 Task: Look for space in Daigo, Japan from 12th June, 2023 to 15th June, 2023 for 2 adults in price range Rs.10000 to Rs.15000. Place can be entire place with 1  bedroom having 1 bed and 1 bathroom. Property type can be house, flat, guest house, hotel. Booking option can be shelf check-in. Required host language is English.
Action: Mouse moved to (459, 70)
Screenshot: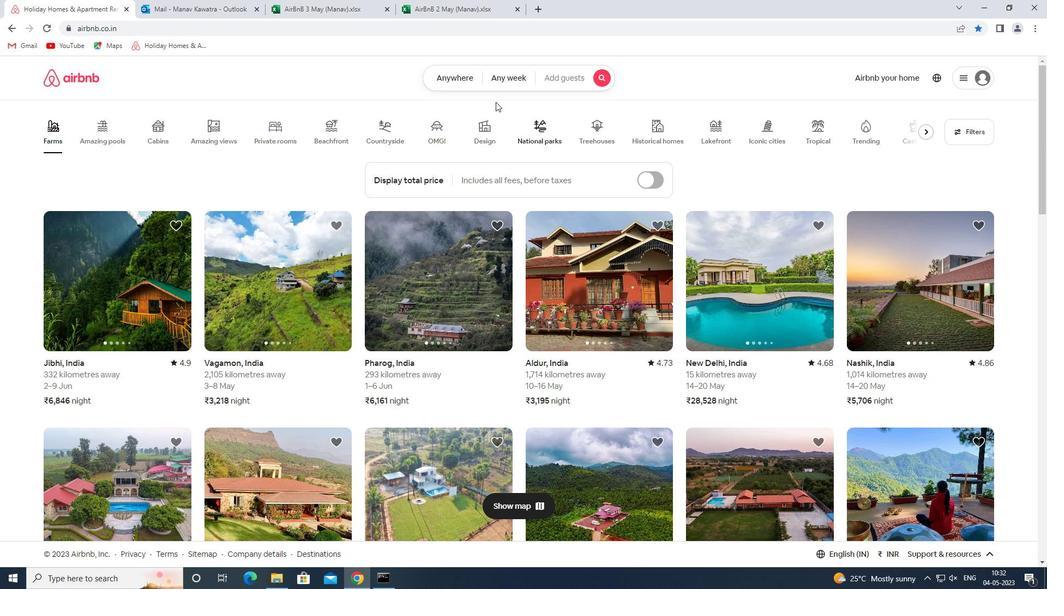 
Action: Mouse pressed left at (459, 70)
Screenshot: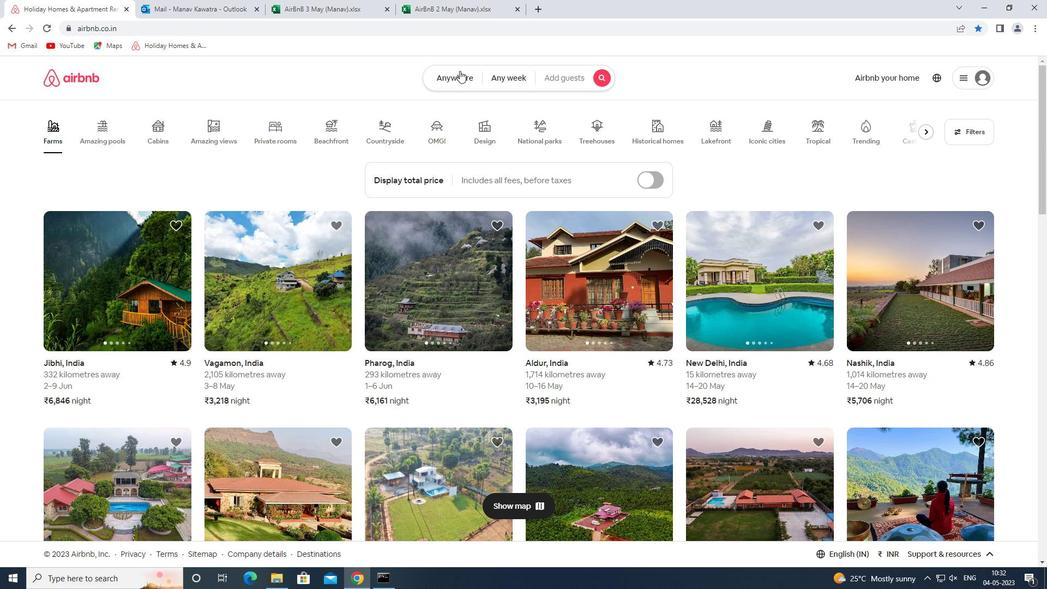 
Action: Mouse moved to (388, 119)
Screenshot: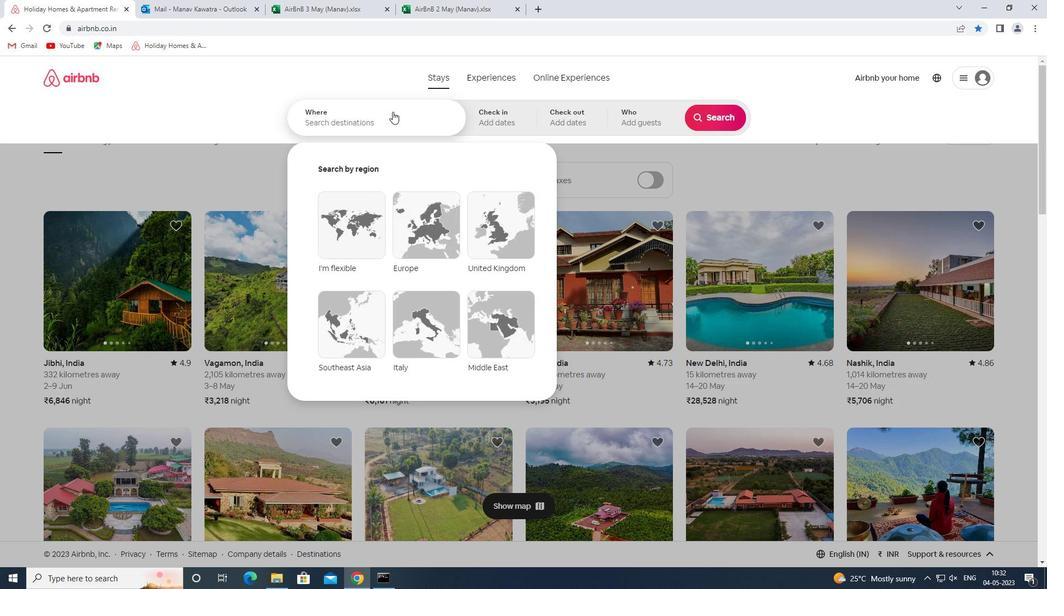 
Action: Mouse pressed left at (388, 119)
Screenshot: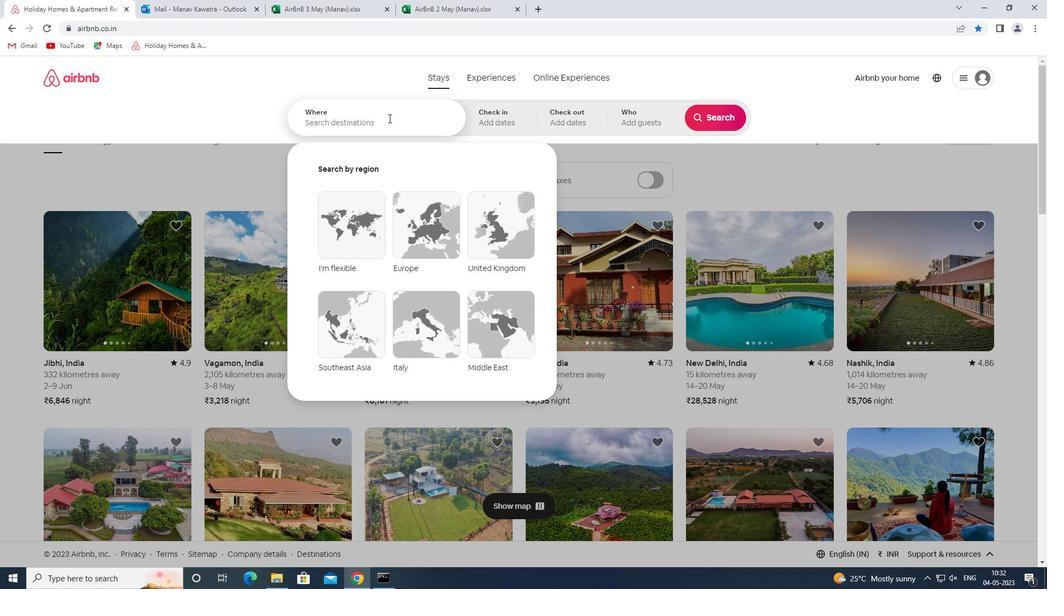 
Action: Mouse moved to (394, 119)
Screenshot: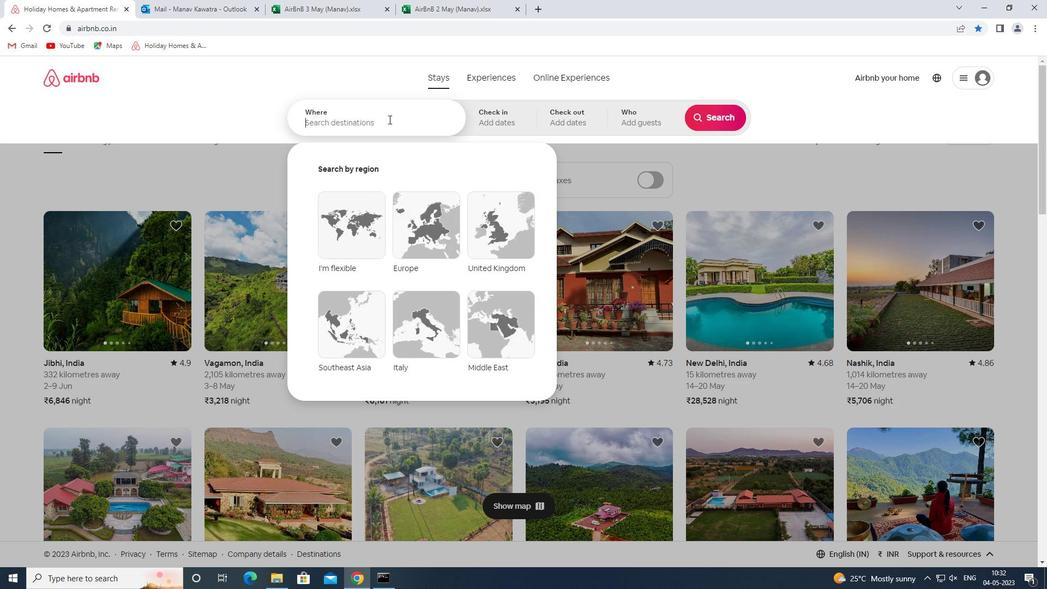 
Action: Key pressed daigo<Key.space>japan<Key.space><Key.enter>
Screenshot: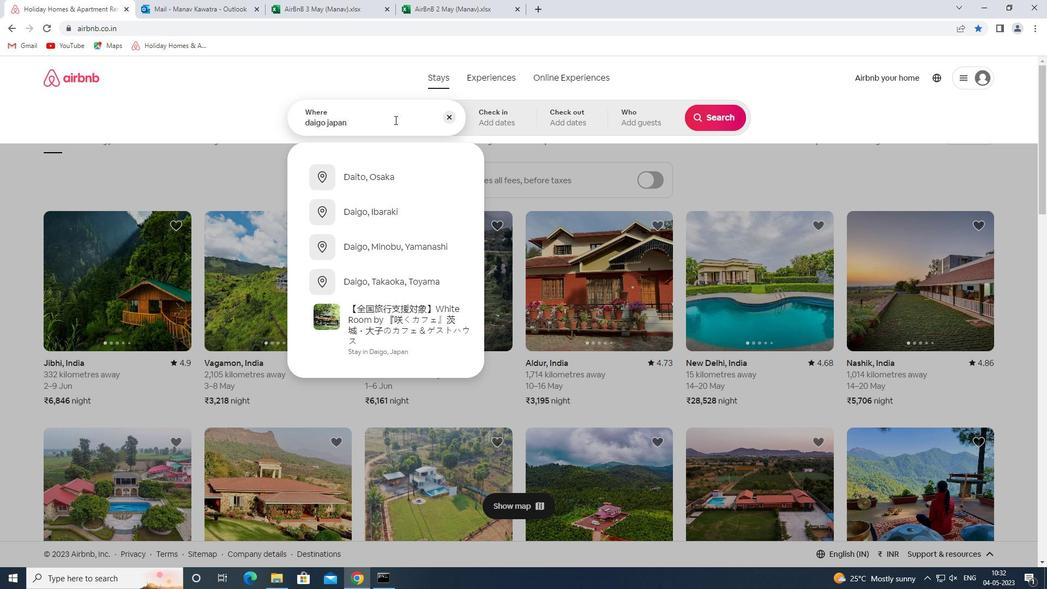
Action: Mouse moved to (579, 299)
Screenshot: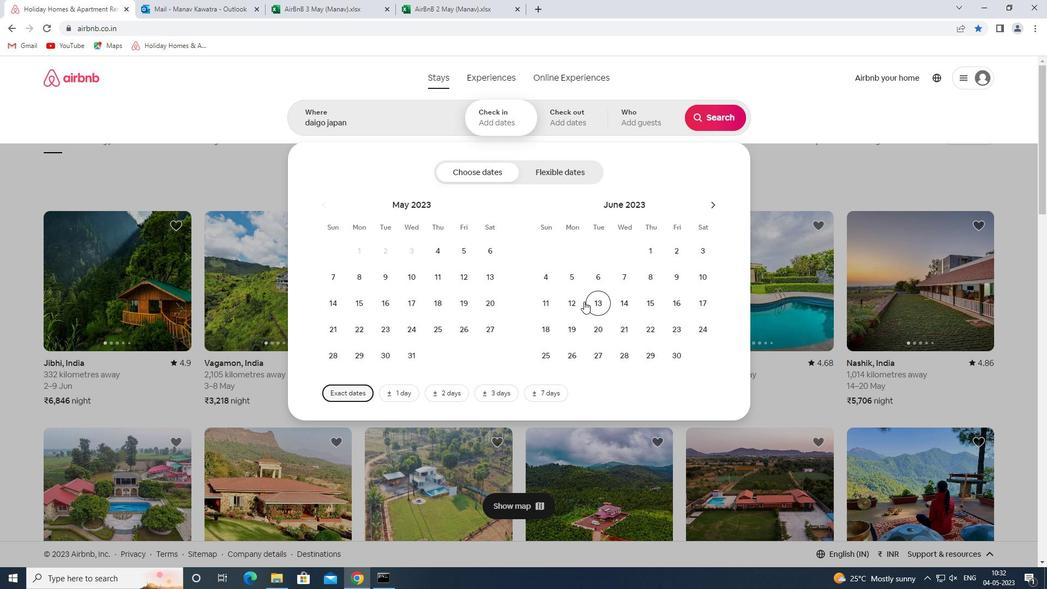 
Action: Mouse pressed left at (579, 299)
Screenshot: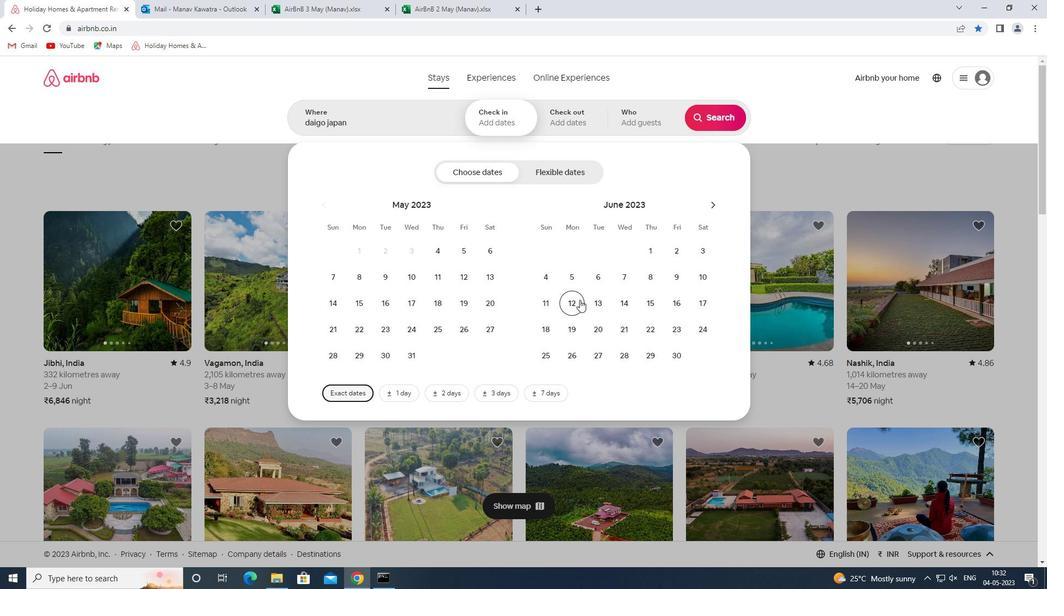 
Action: Mouse moved to (650, 303)
Screenshot: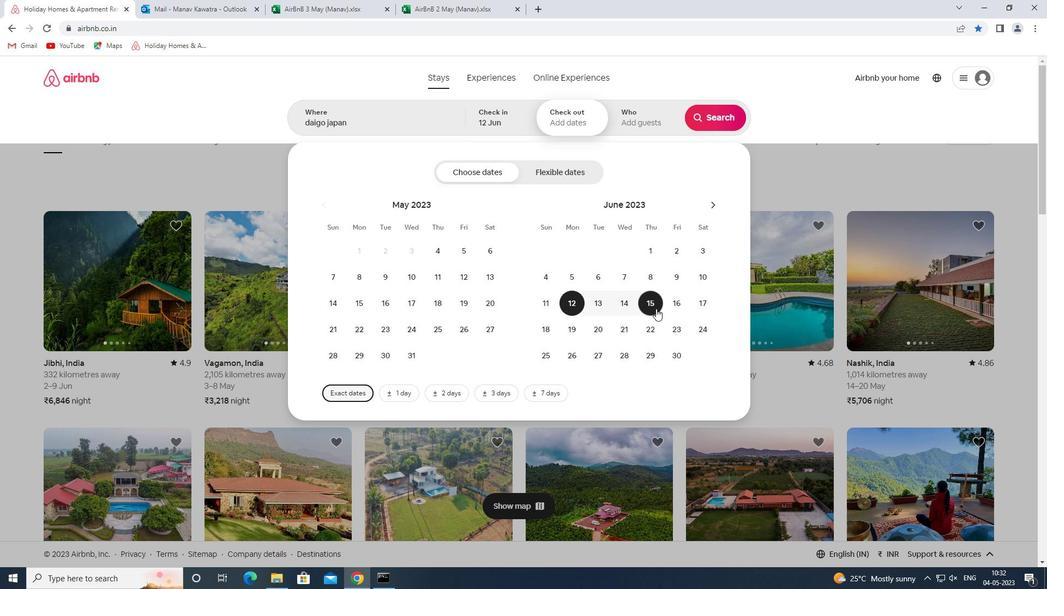 
Action: Mouse pressed left at (650, 303)
Screenshot: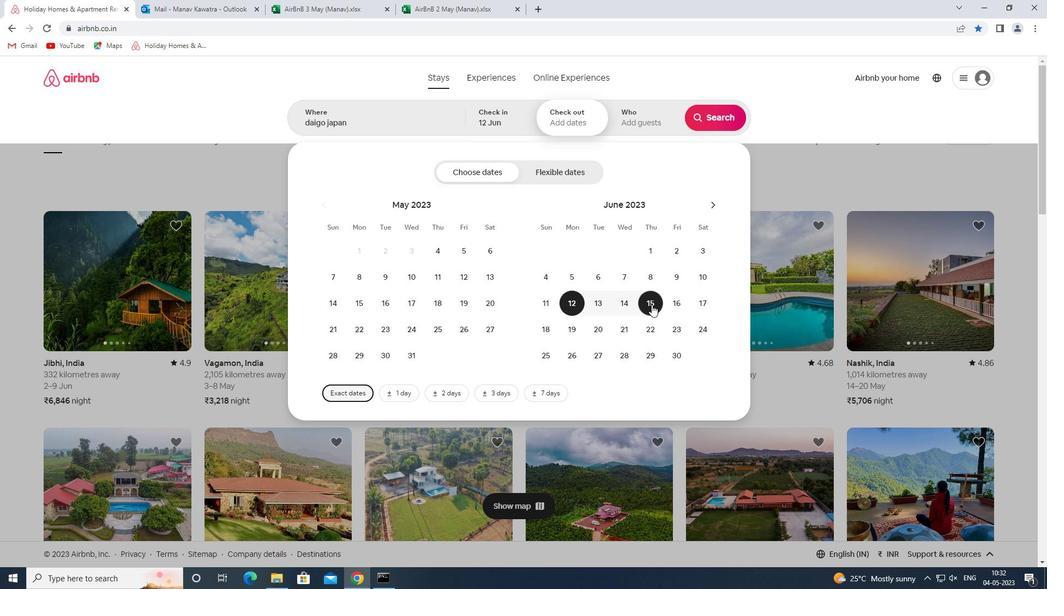 
Action: Mouse moved to (655, 124)
Screenshot: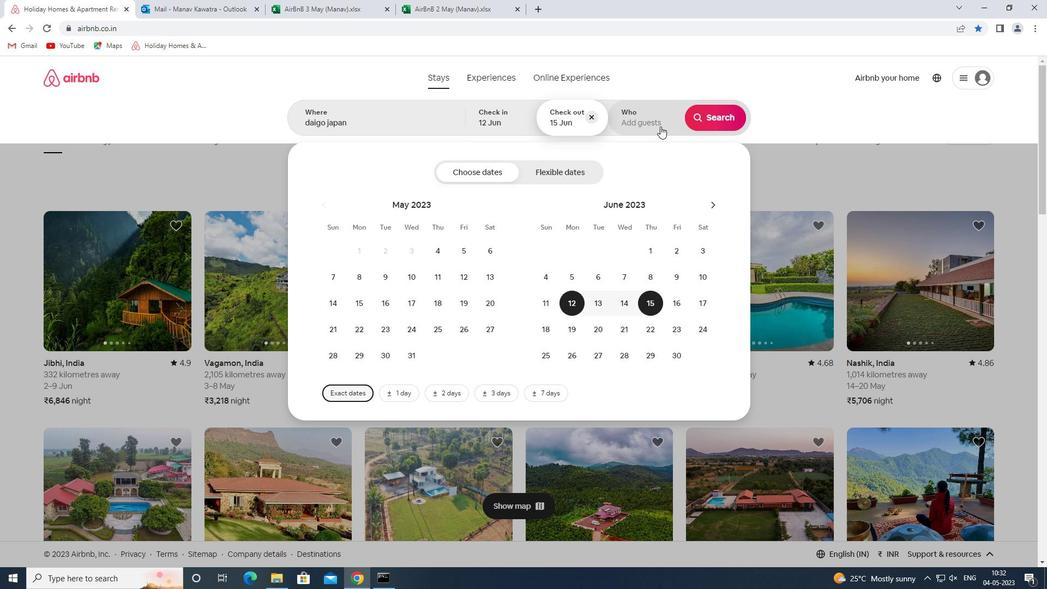 
Action: Mouse pressed left at (655, 124)
Screenshot: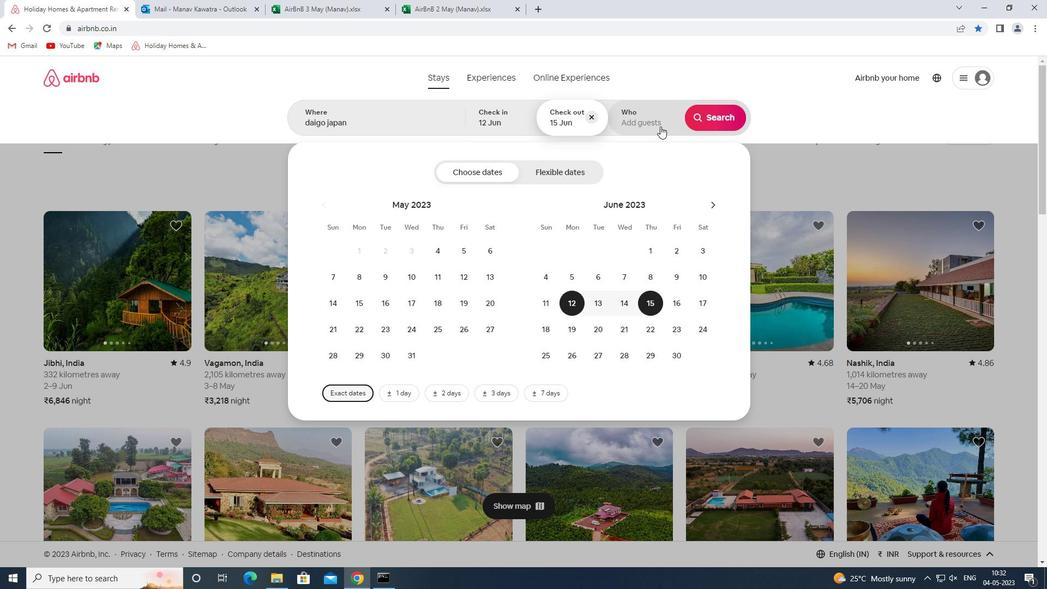 
Action: Mouse moved to (718, 182)
Screenshot: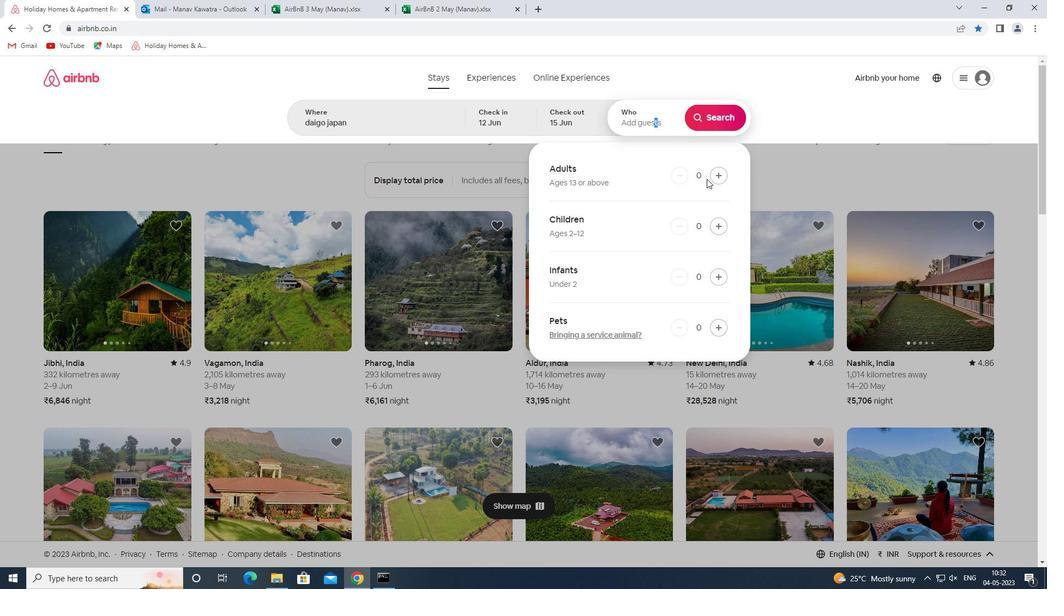 
Action: Mouse pressed left at (718, 182)
Screenshot: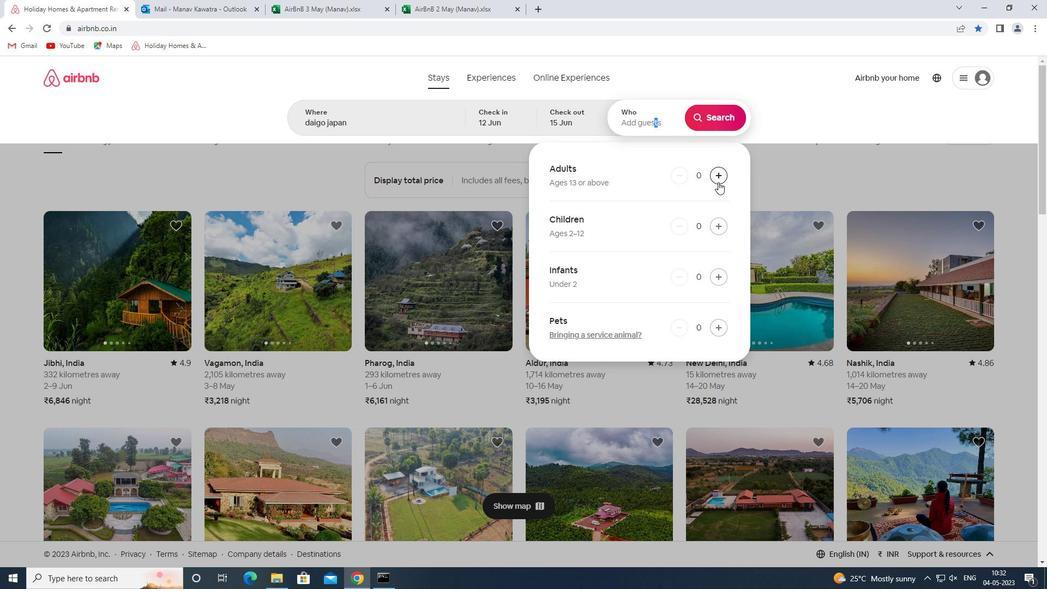 
Action: Mouse pressed left at (718, 182)
Screenshot: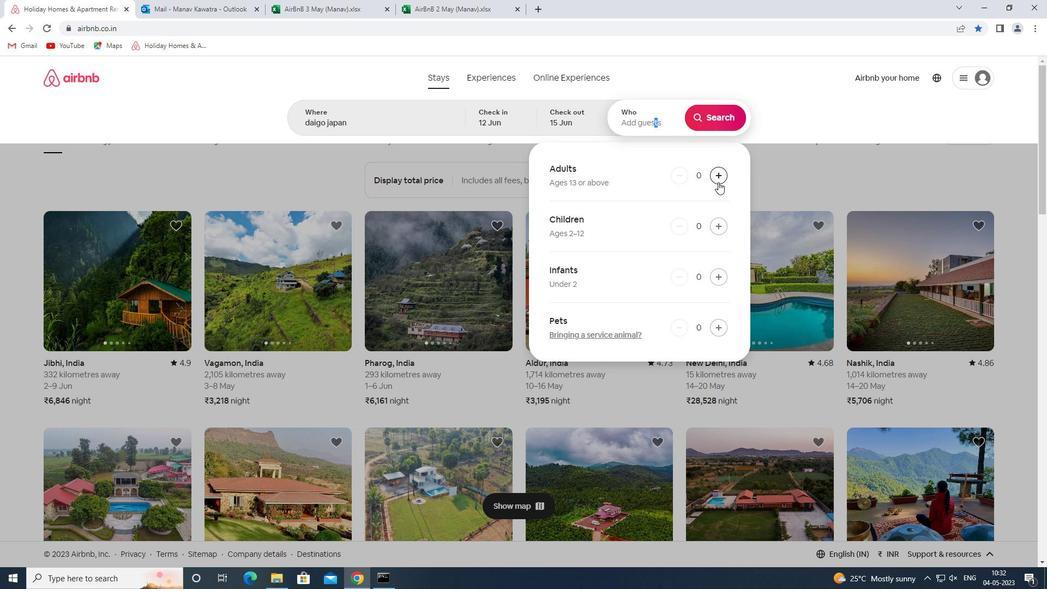 
Action: Mouse moved to (717, 124)
Screenshot: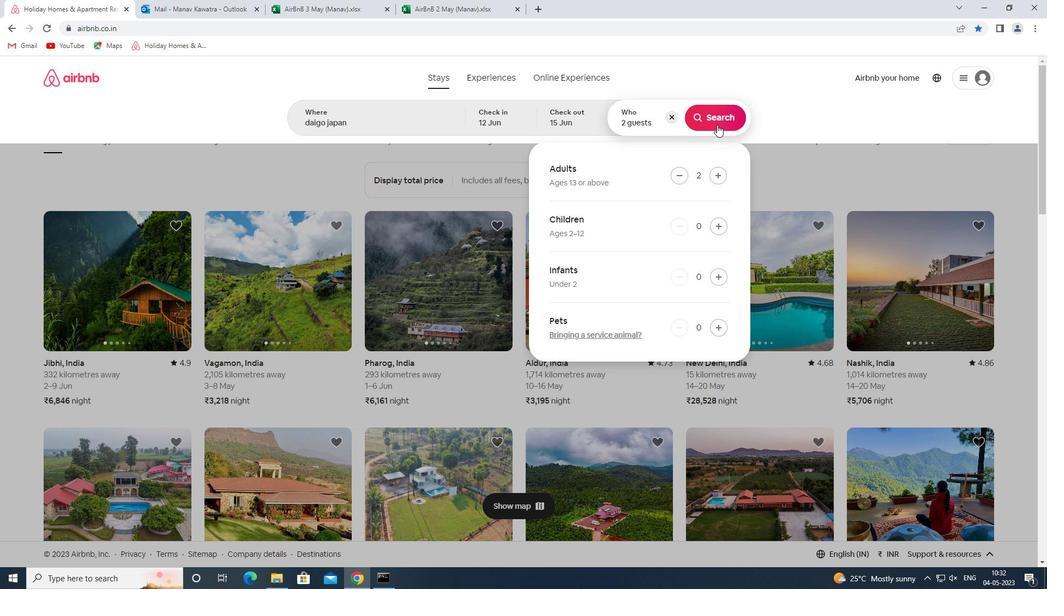 
Action: Mouse pressed left at (717, 124)
Screenshot: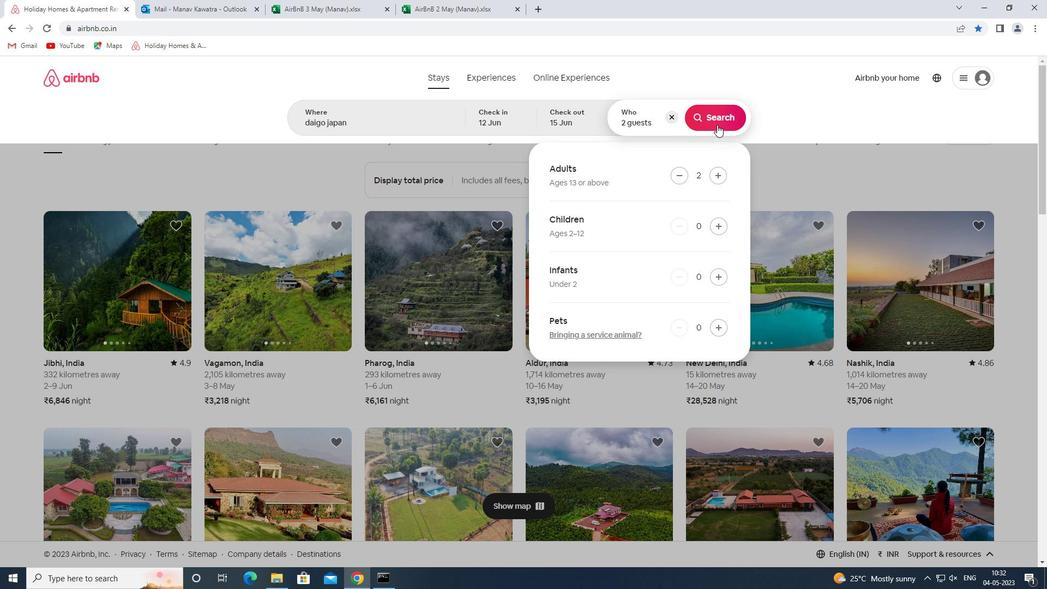 
Action: Mouse moved to (1005, 116)
Screenshot: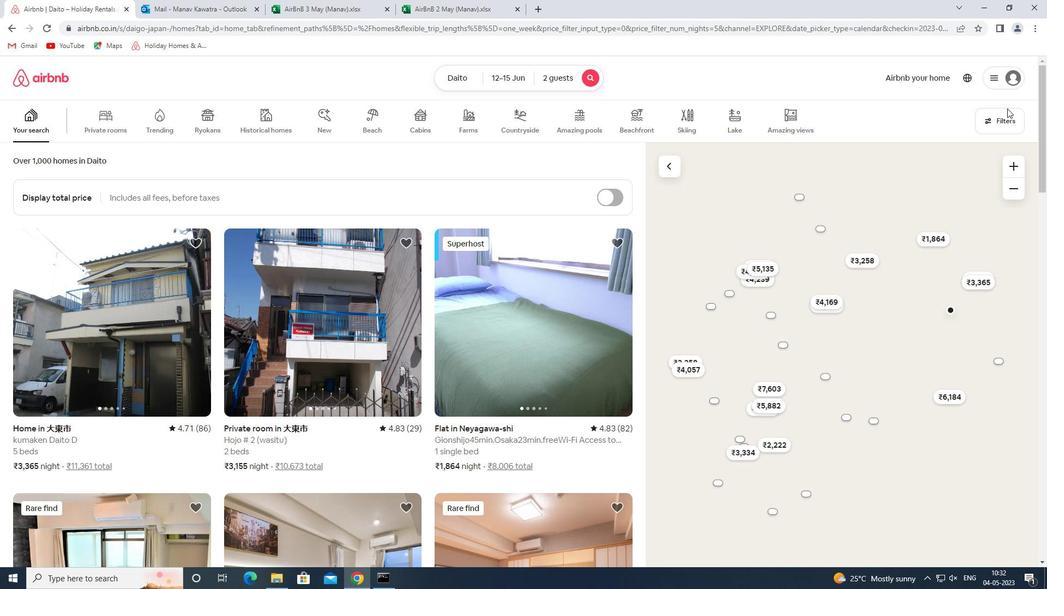 
Action: Mouse pressed left at (1005, 116)
Screenshot: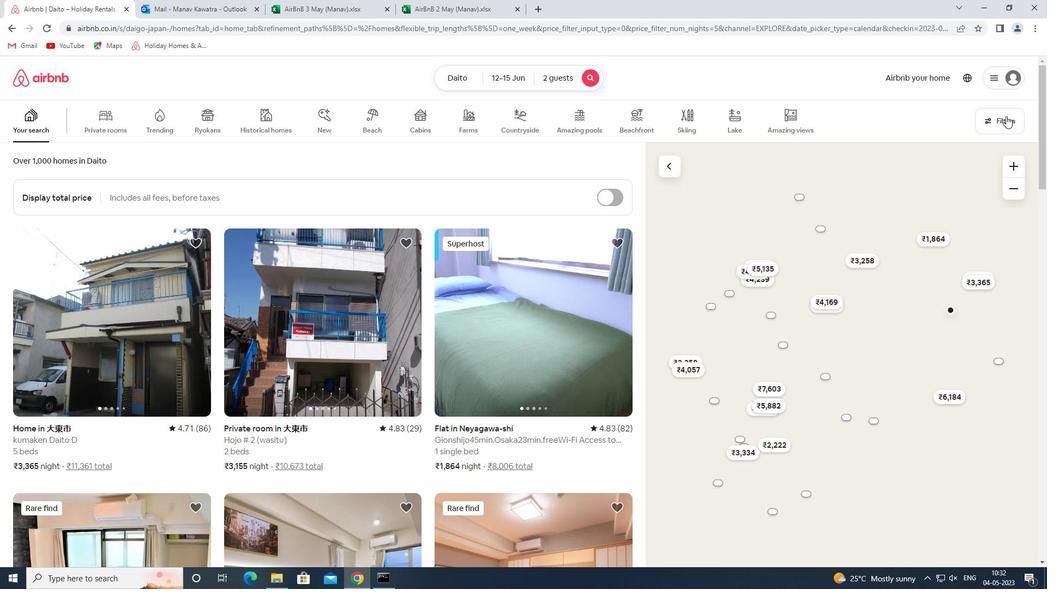 
Action: Mouse moved to (379, 260)
Screenshot: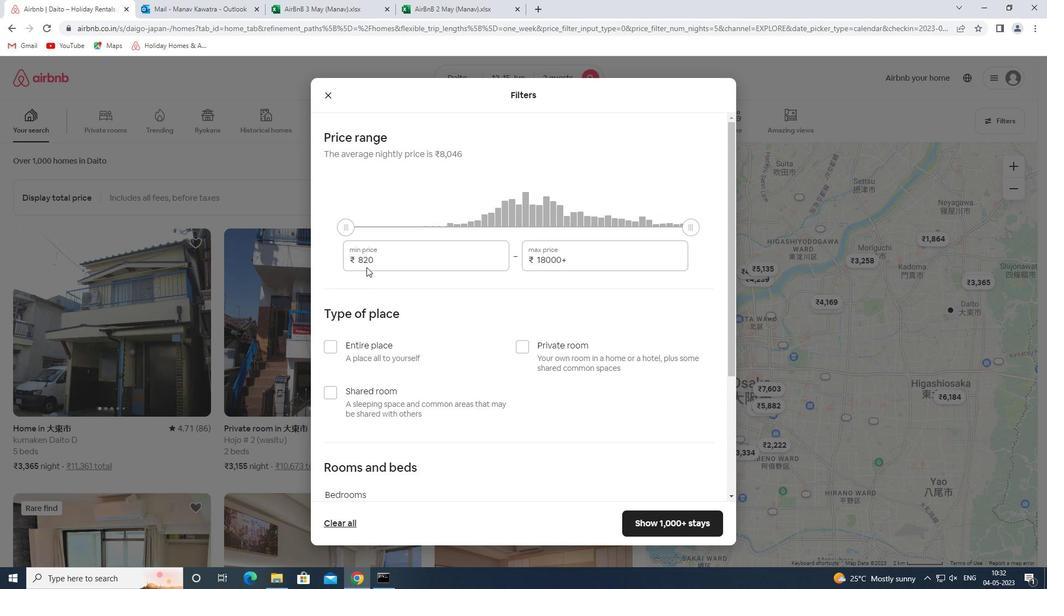 
Action: Mouse pressed left at (379, 260)
Screenshot: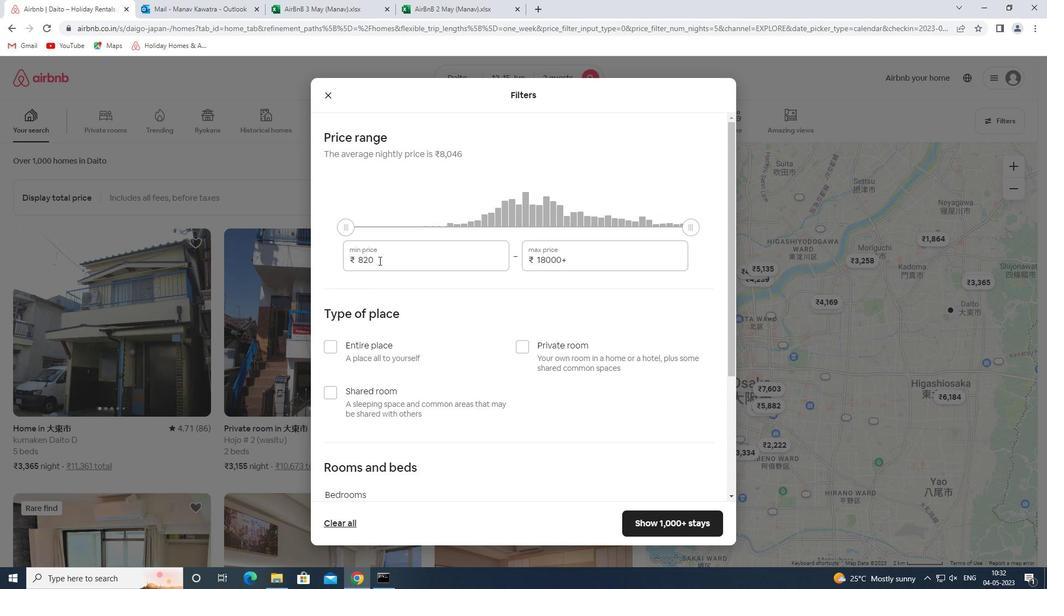 
Action: Mouse pressed left at (379, 260)
Screenshot: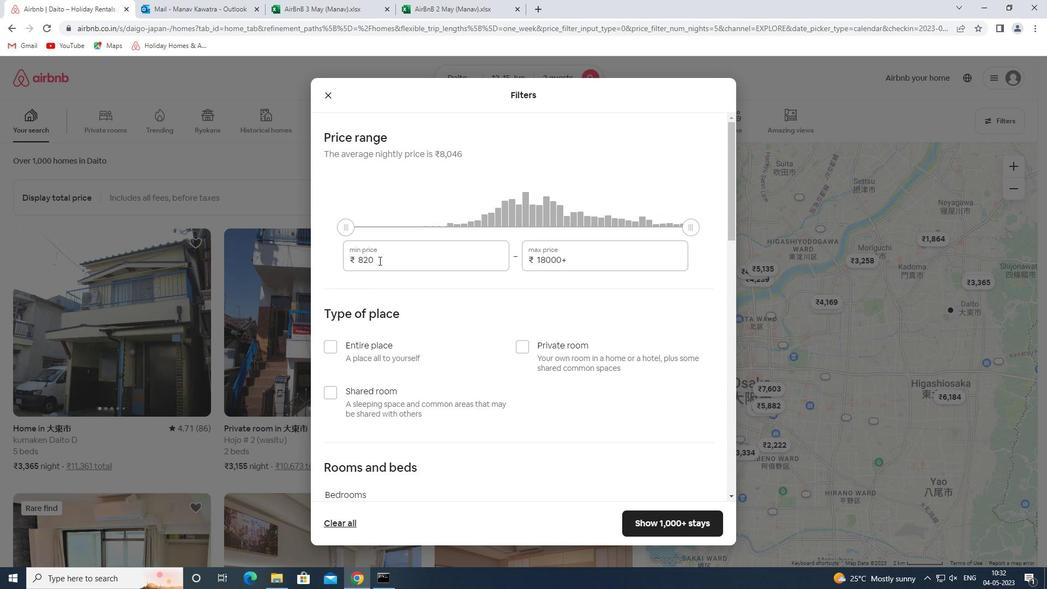 
Action: Key pressed 10000
Screenshot: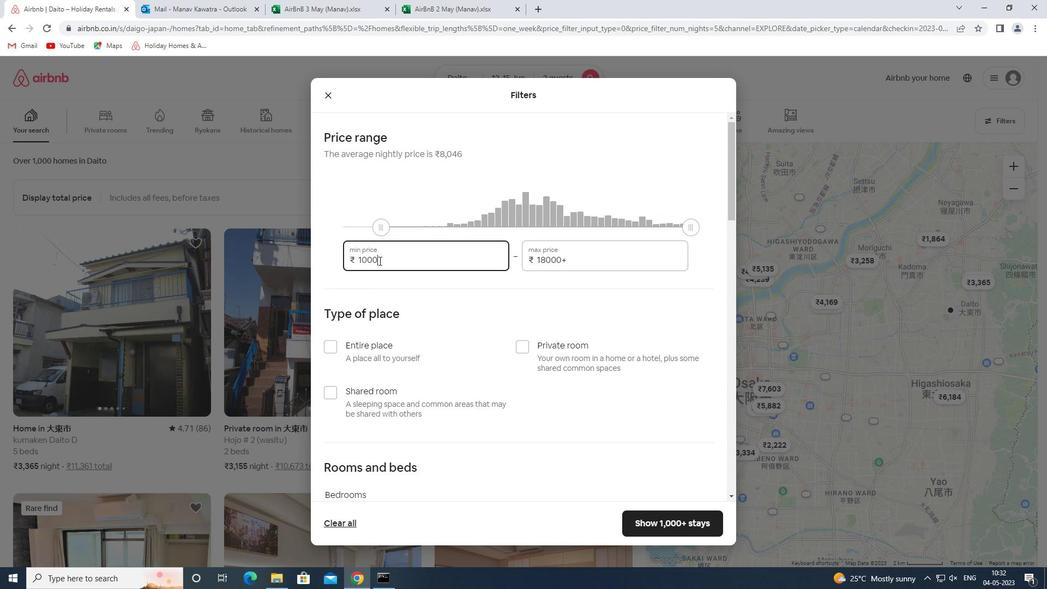 
Action: Mouse moved to (574, 260)
Screenshot: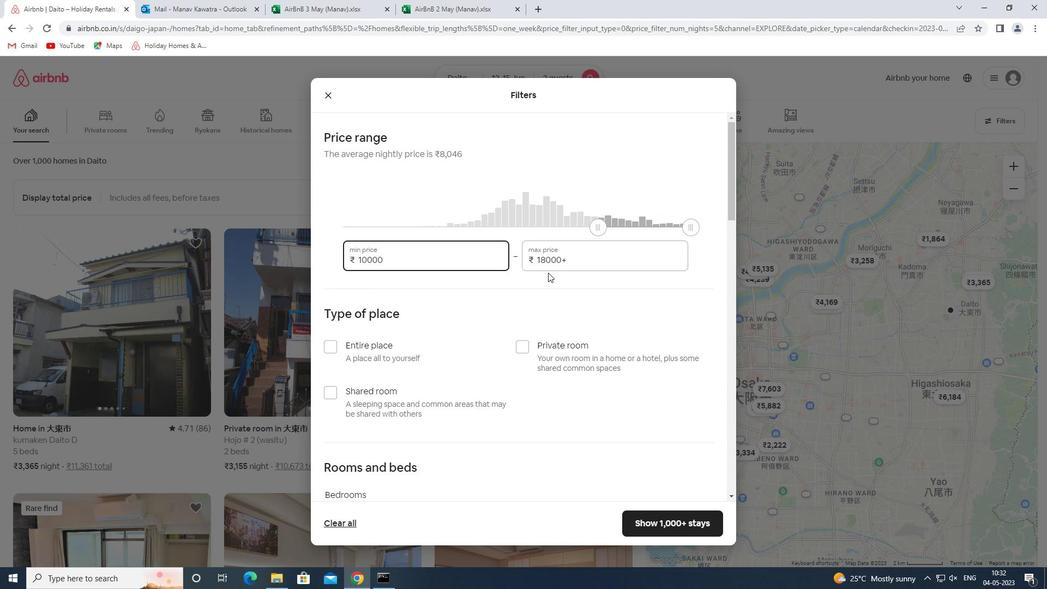 
Action: Mouse pressed left at (574, 260)
Screenshot: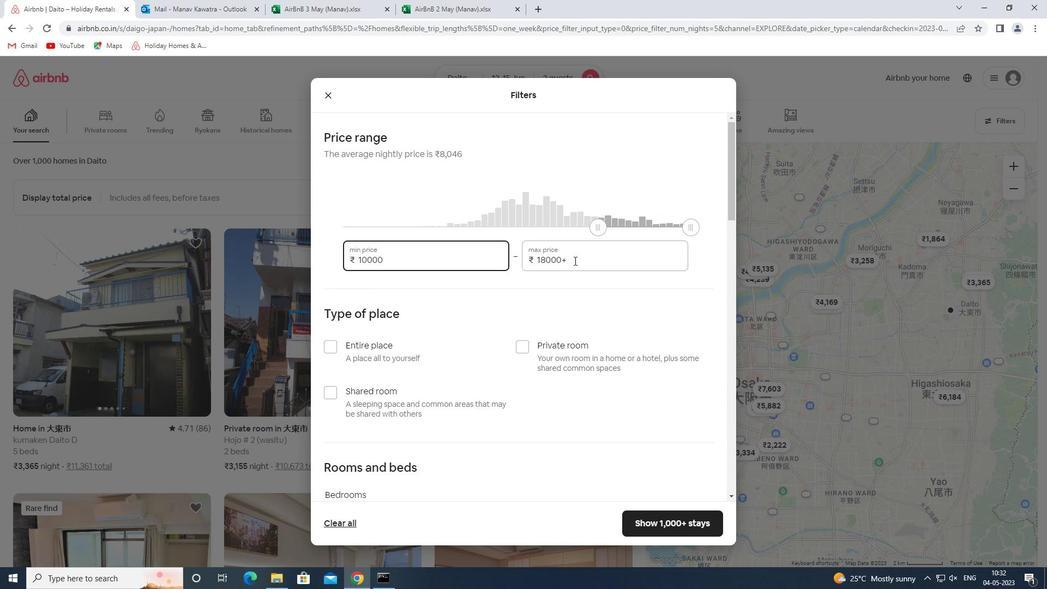 
Action: Mouse pressed left at (574, 260)
Screenshot: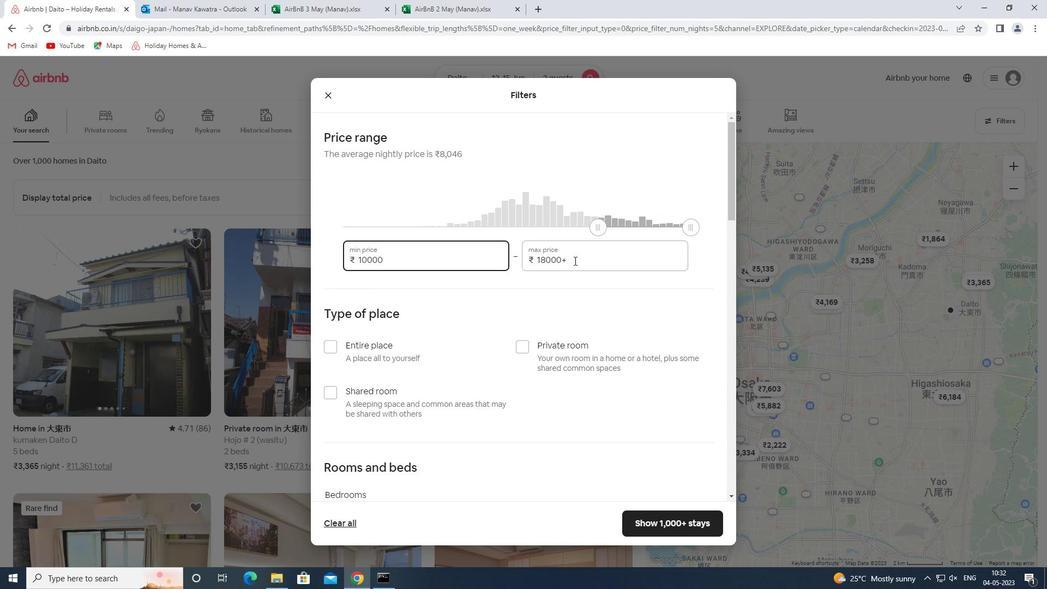 
Action: Mouse pressed left at (574, 260)
Screenshot: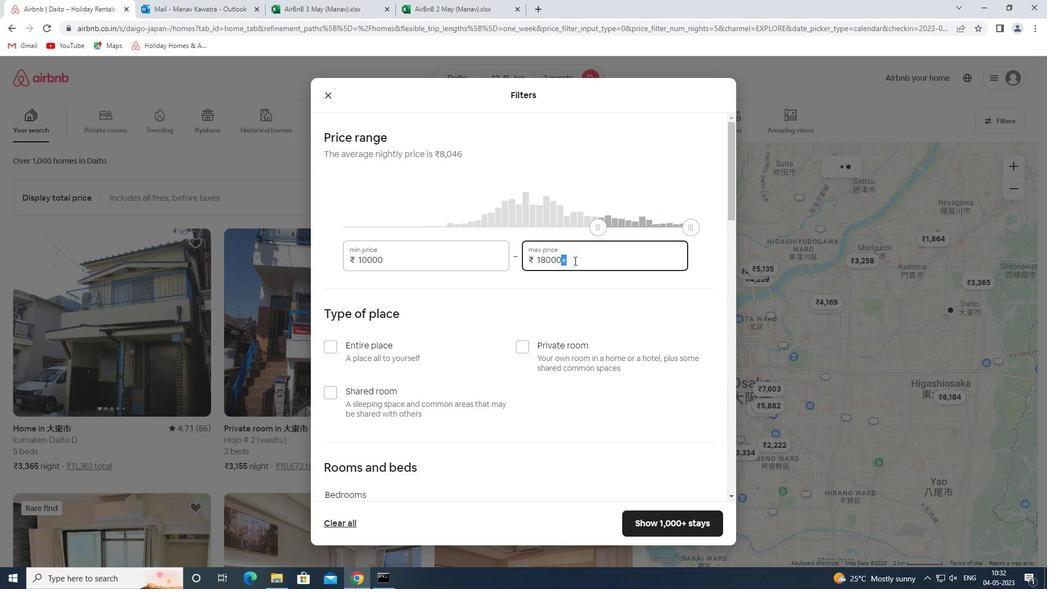 
Action: Key pressed 15000
Screenshot: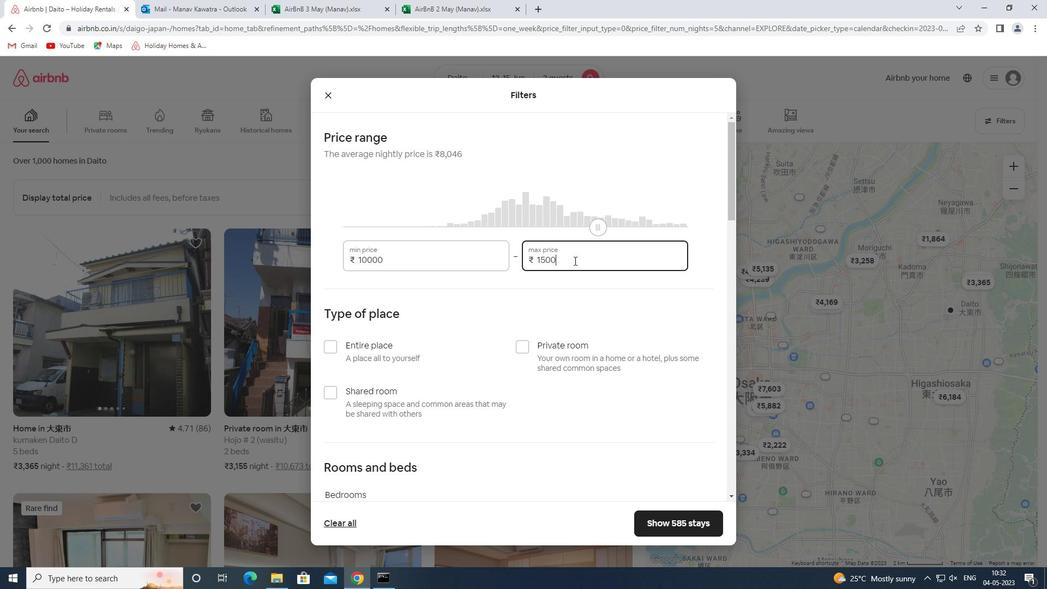 
Action: Mouse moved to (385, 346)
Screenshot: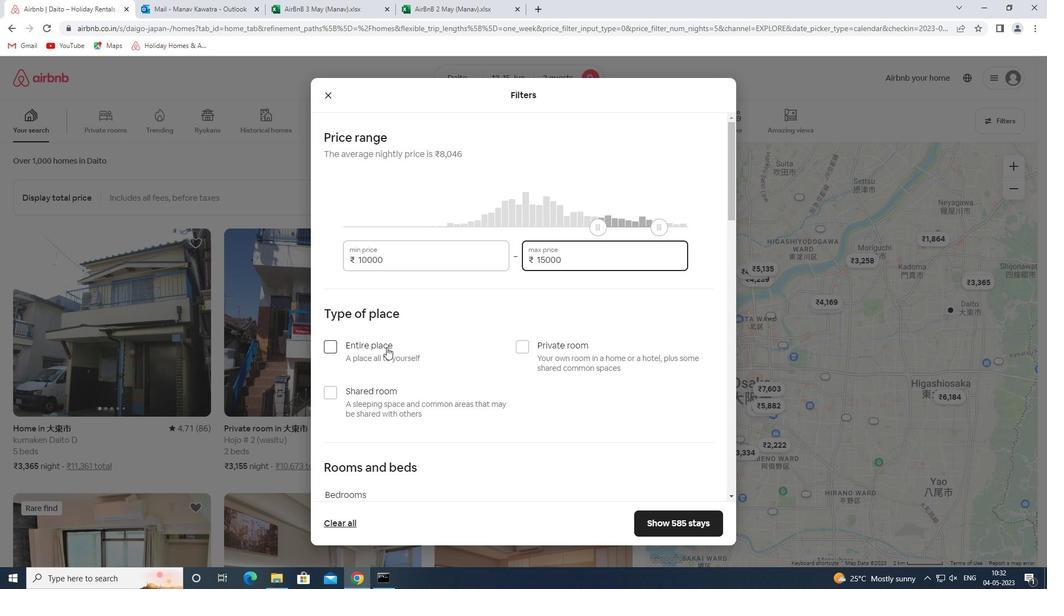 
Action: Mouse pressed left at (385, 346)
Screenshot: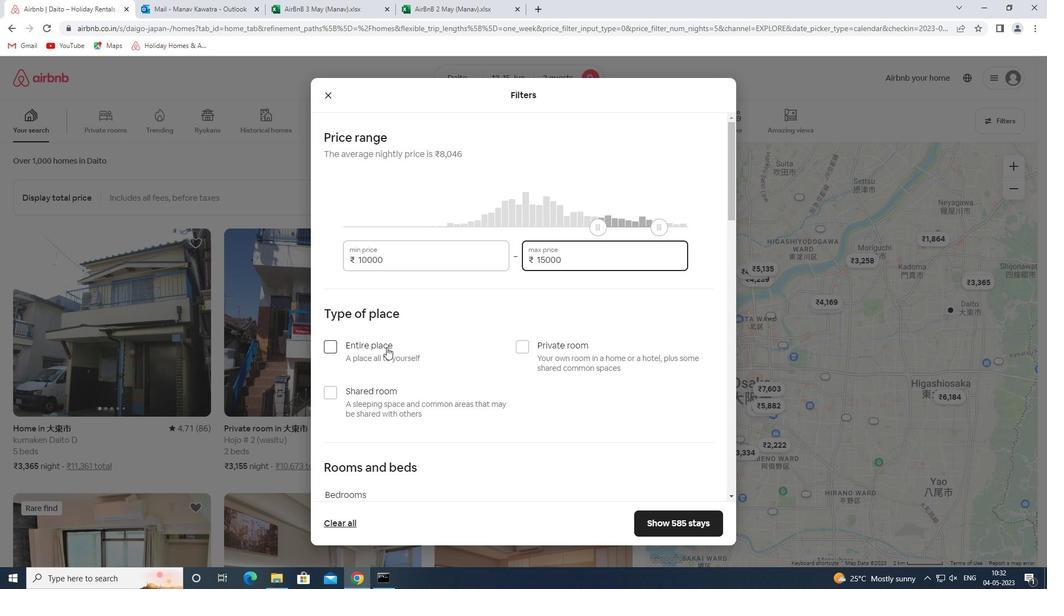 
Action: Mouse moved to (479, 266)
Screenshot: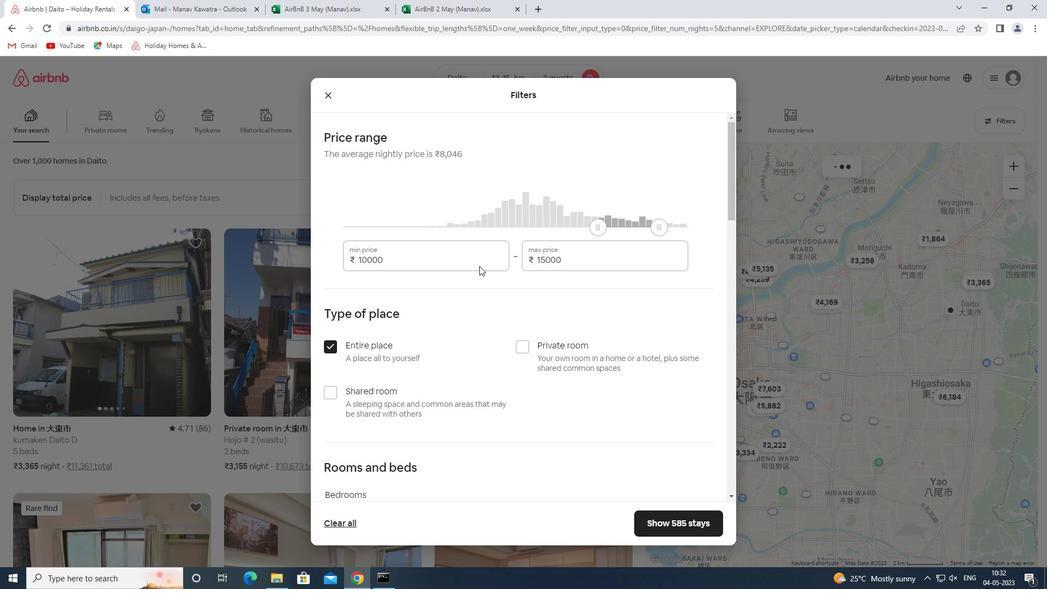 
Action: Mouse scrolled (479, 265) with delta (0, 0)
Screenshot: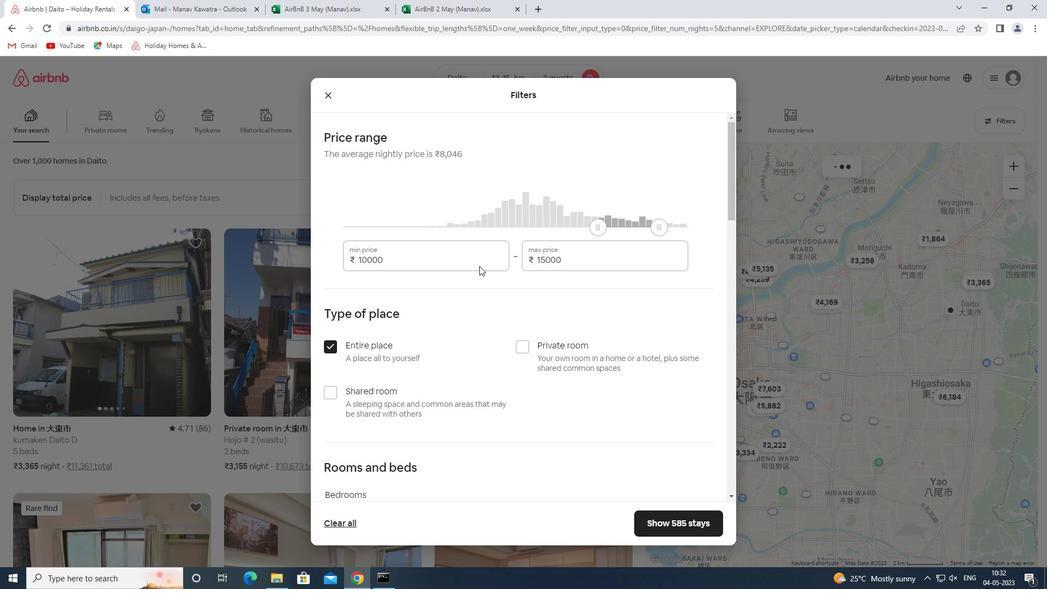
Action: Mouse scrolled (479, 265) with delta (0, 0)
Screenshot: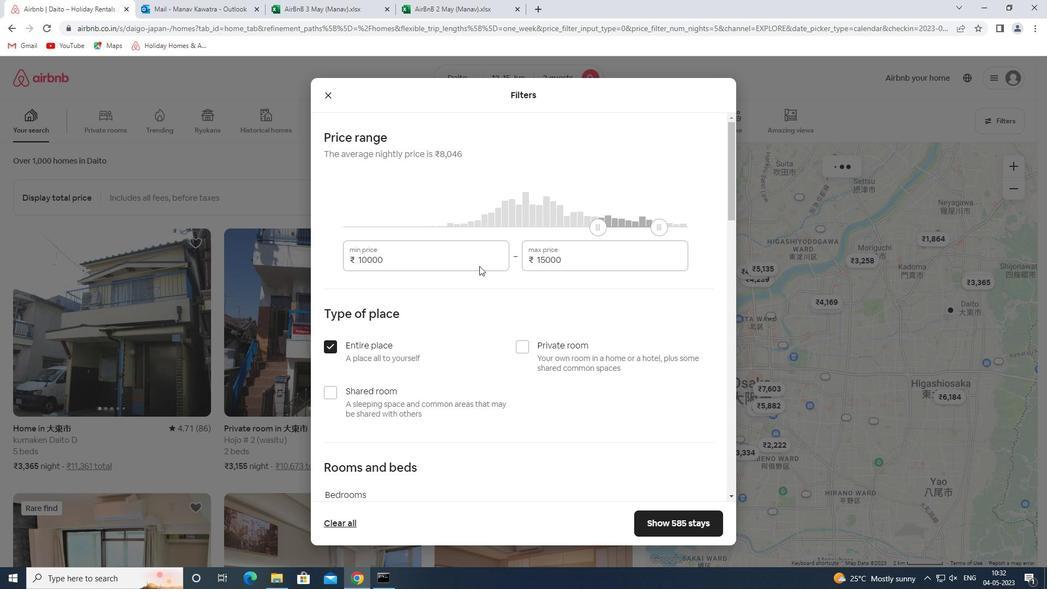 
Action: Mouse scrolled (479, 265) with delta (0, 0)
Screenshot: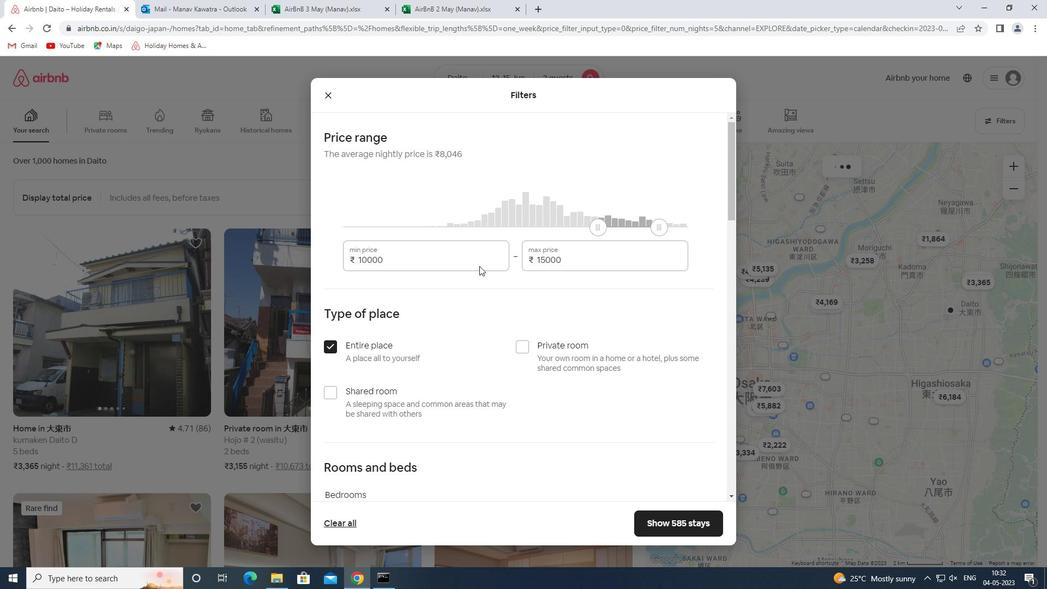 
Action: Mouse scrolled (479, 265) with delta (0, 0)
Screenshot: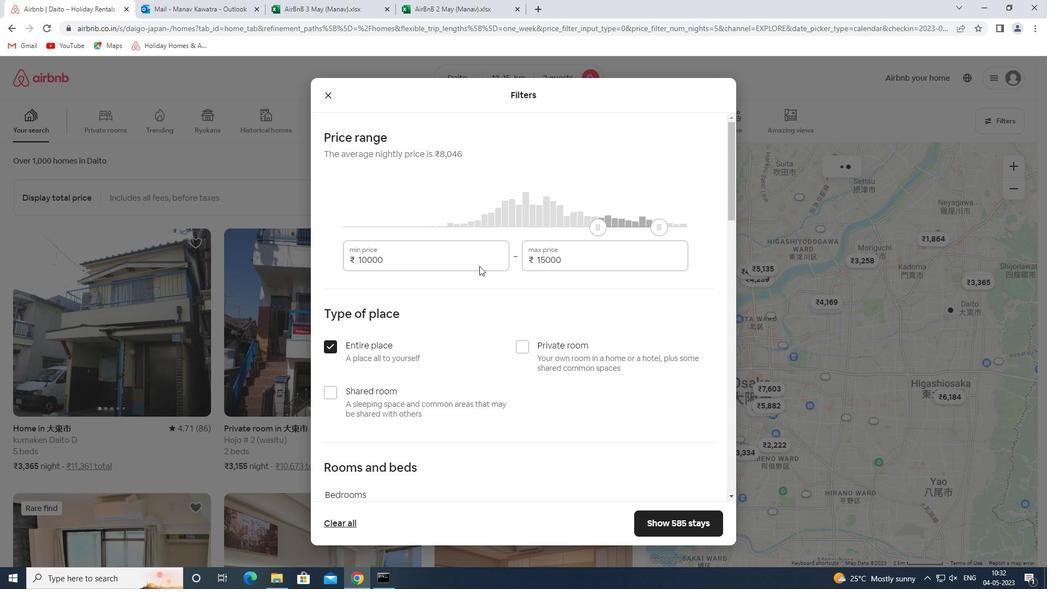 
Action: Mouse moved to (394, 305)
Screenshot: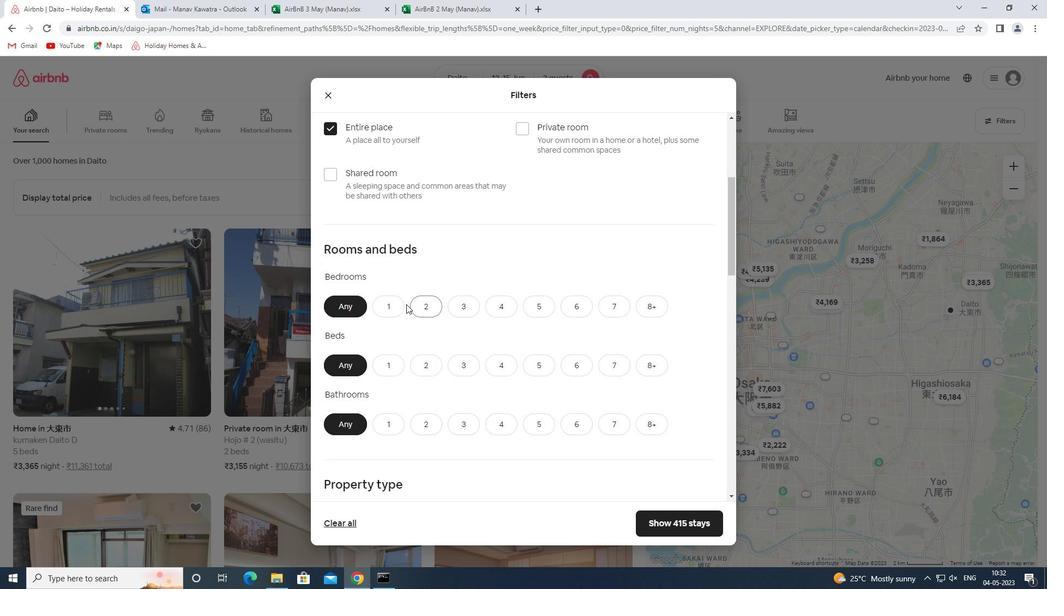 
Action: Mouse pressed left at (394, 305)
Screenshot: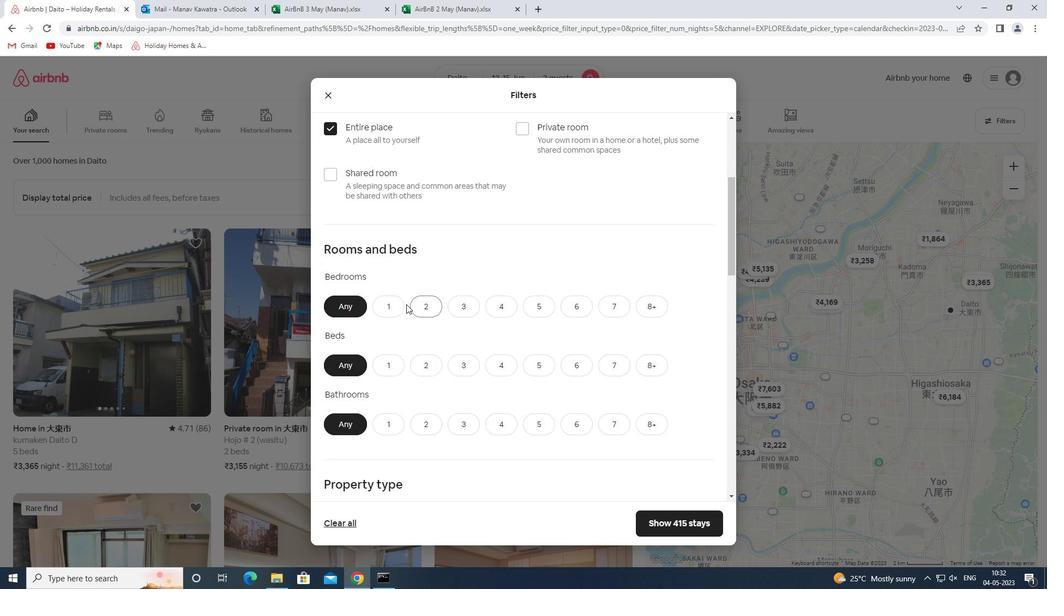 
Action: Mouse moved to (389, 360)
Screenshot: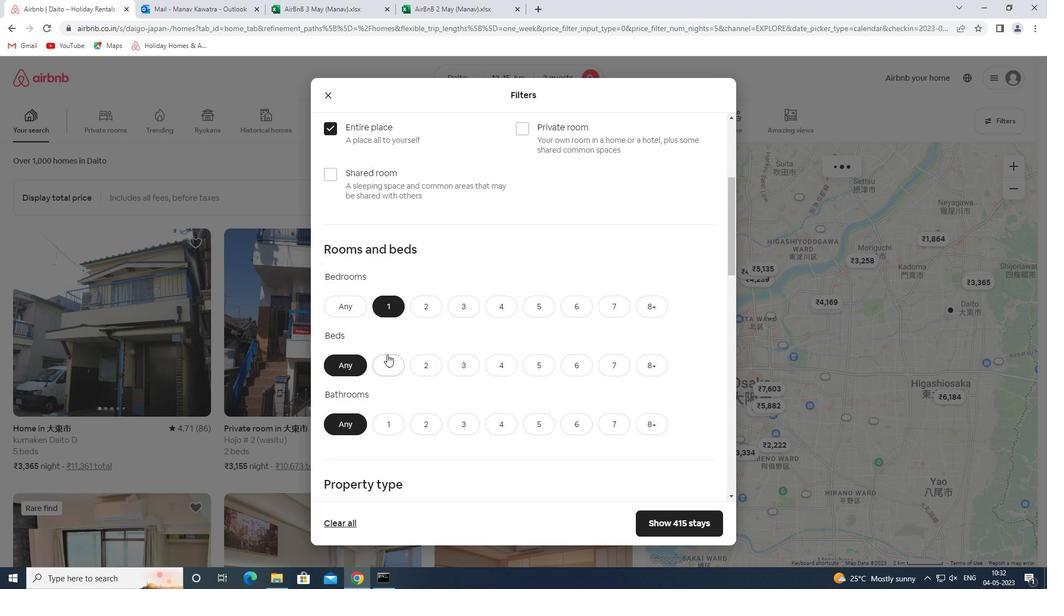
Action: Mouse pressed left at (389, 360)
Screenshot: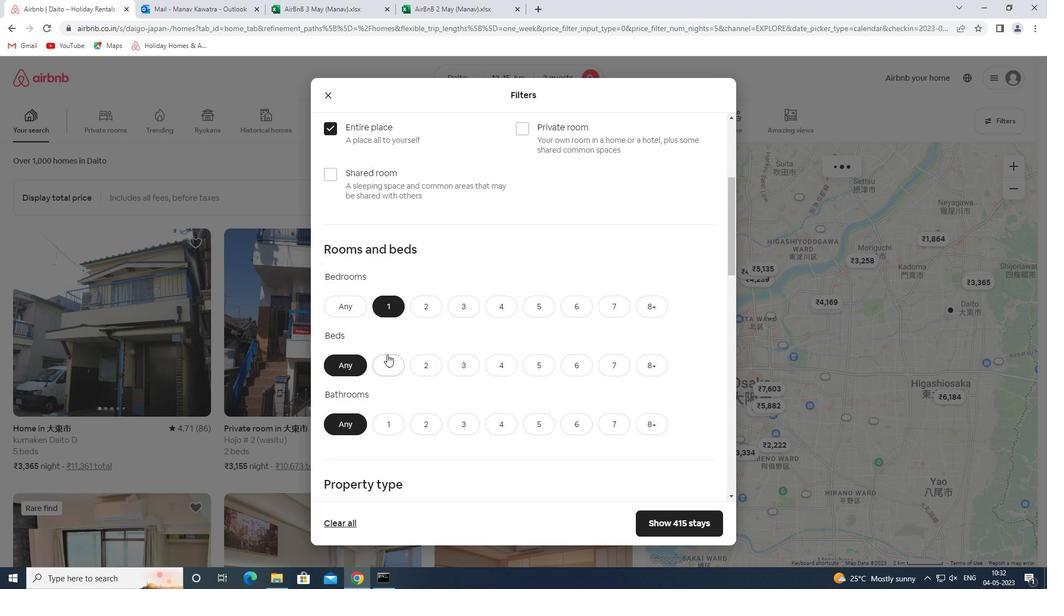
Action: Mouse moved to (386, 418)
Screenshot: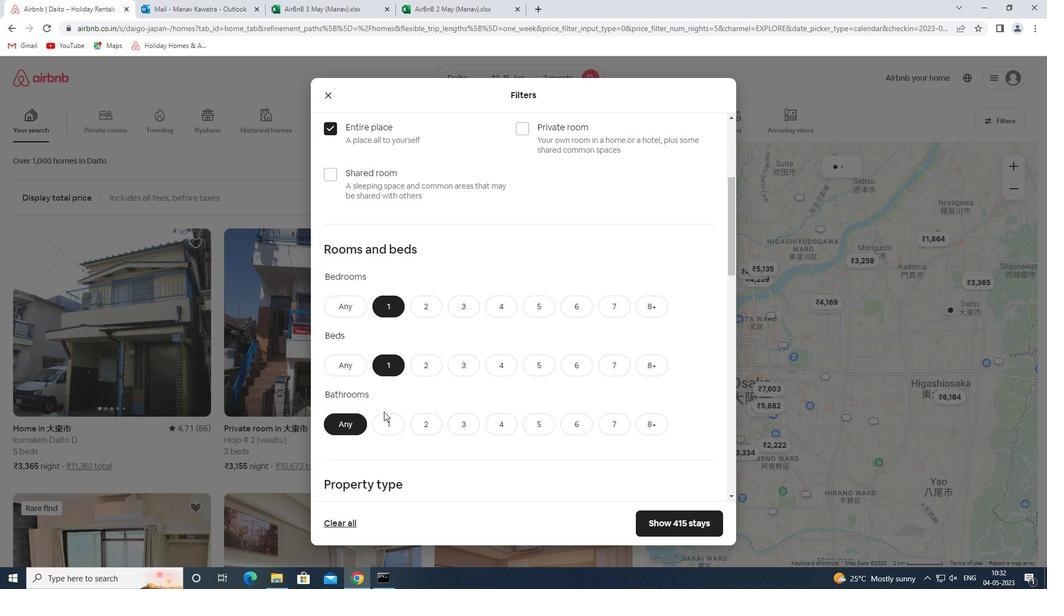 
Action: Mouse pressed left at (386, 418)
Screenshot: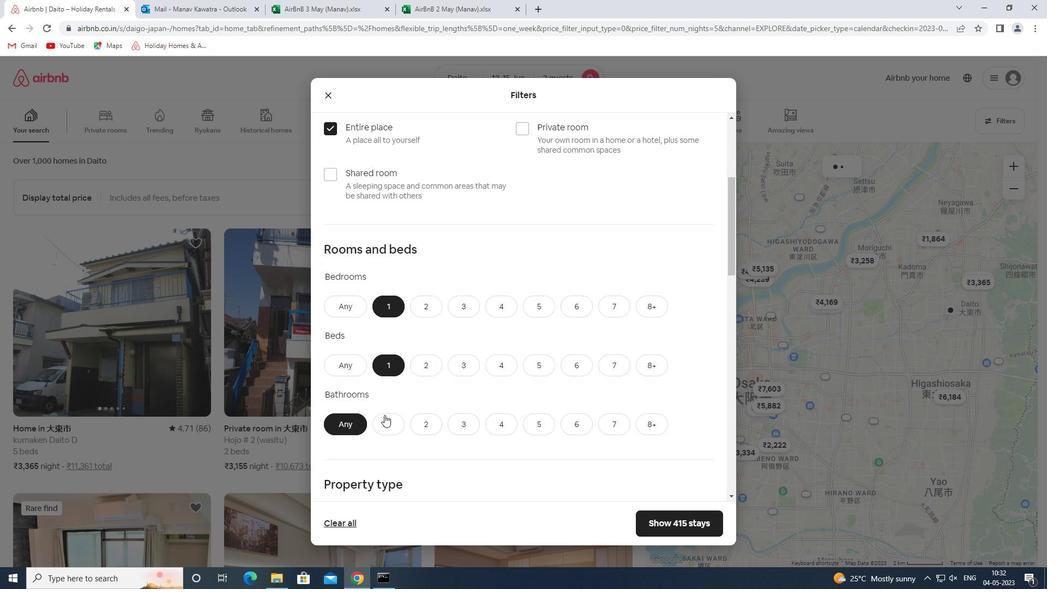 
Action: Mouse moved to (436, 352)
Screenshot: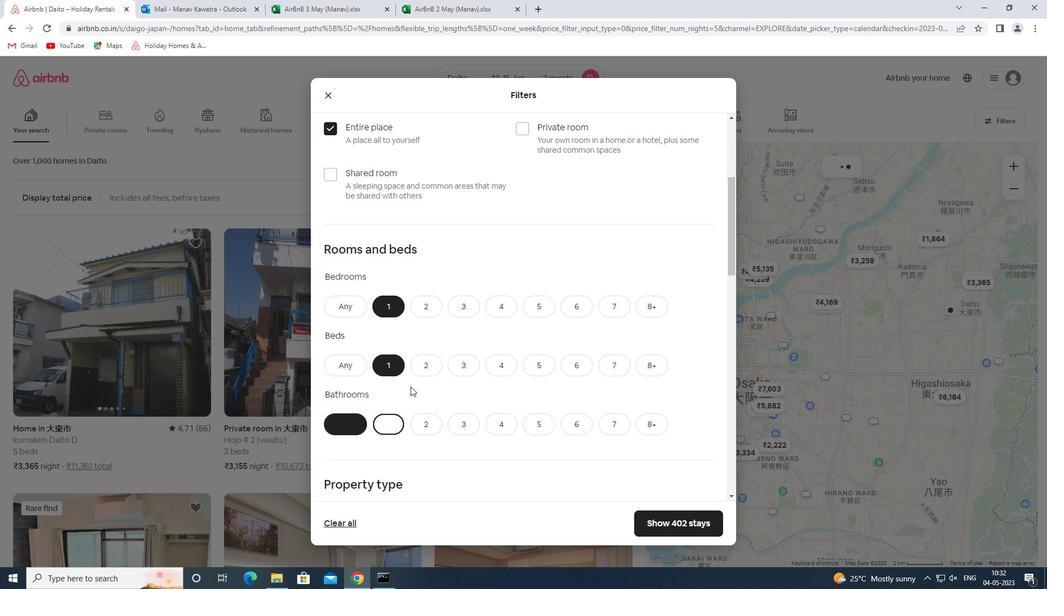 
Action: Mouse scrolled (436, 351) with delta (0, 0)
Screenshot: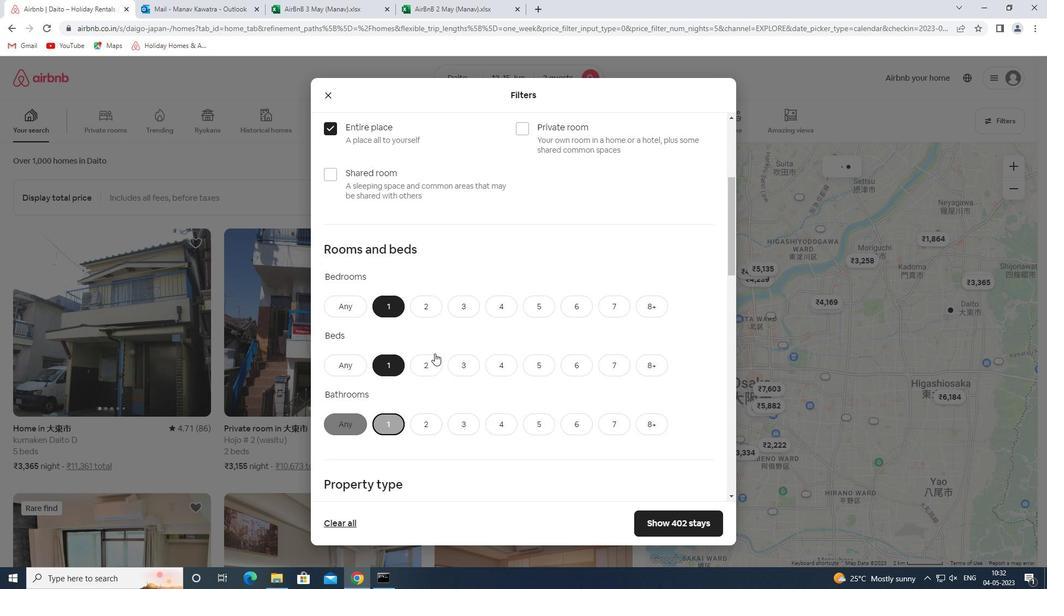 
Action: Mouse scrolled (436, 351) with delta (0, 0)
Screenshot: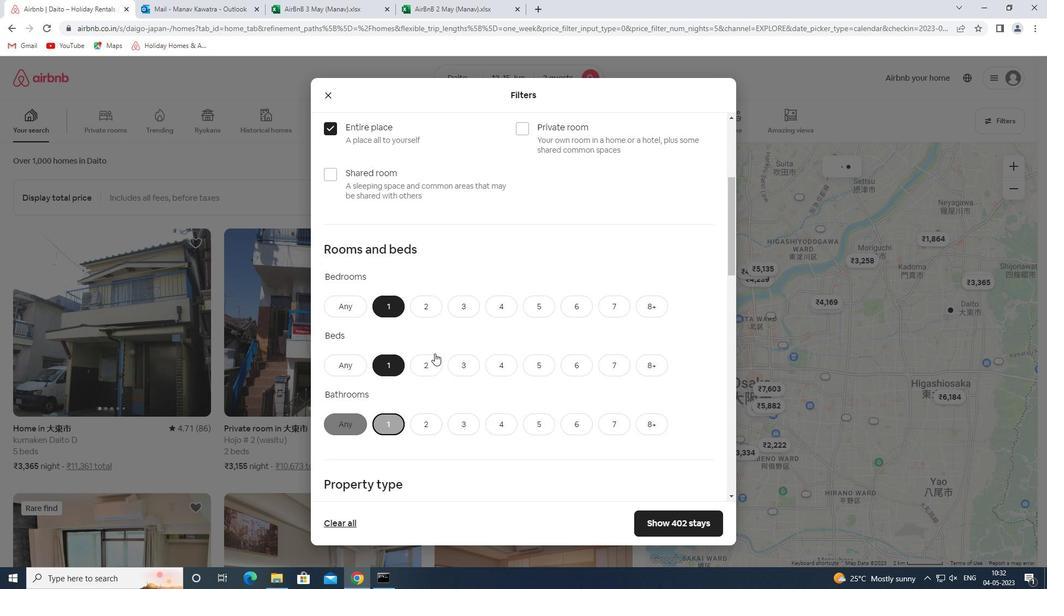 
Action: Mouse scrolled (436, 351) with delta (0, 0)
Screenshot: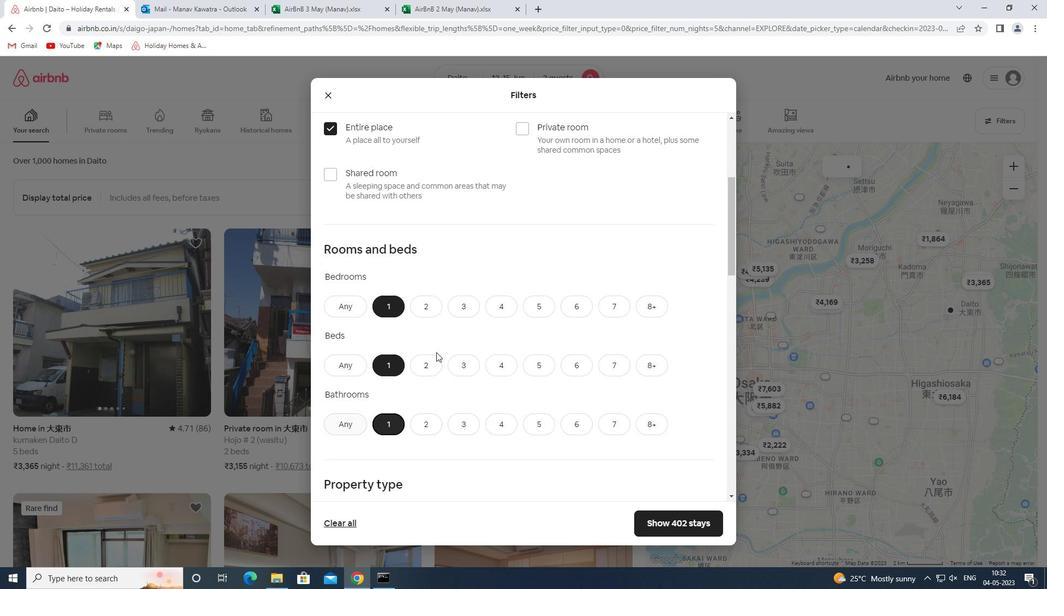 
Action: Mouse scrolled (436, 351) with delta (0, 0)
Screenshot: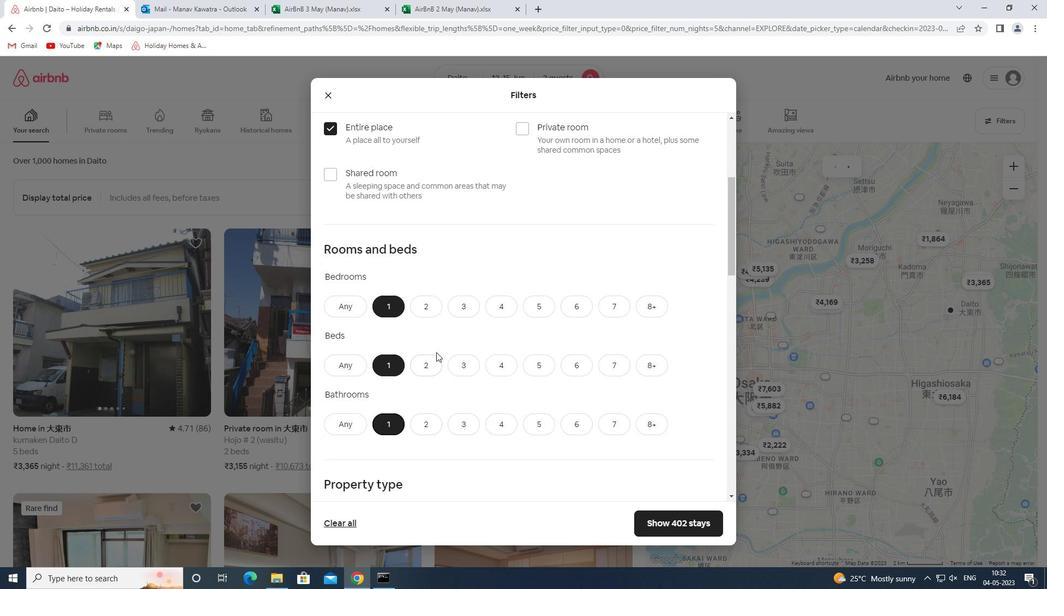 
Action: Mouse scrolled (436, 351) with delta (0, 0)
Screenshot: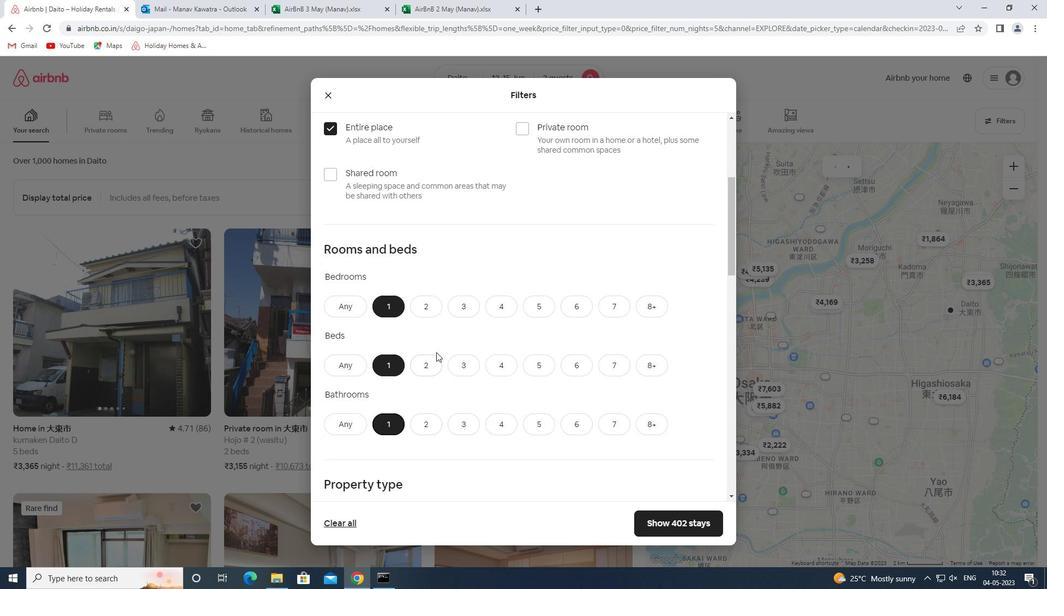 
Action: Mouse scrolled (436, 351) with delta (0, 0)
Screenshot: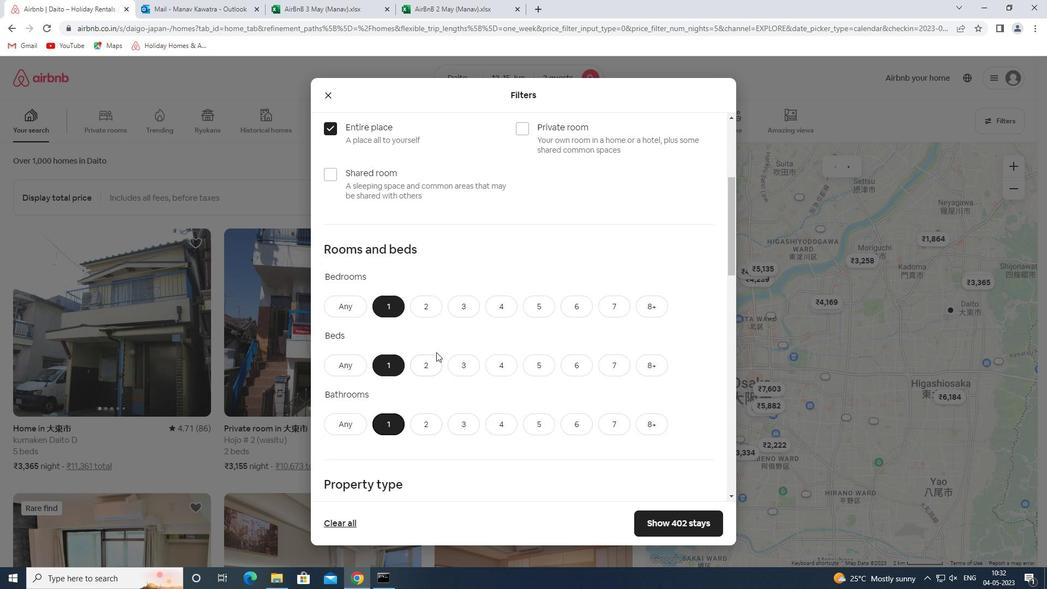 
Action: Mouse moved to (350, 210)
Screenshot: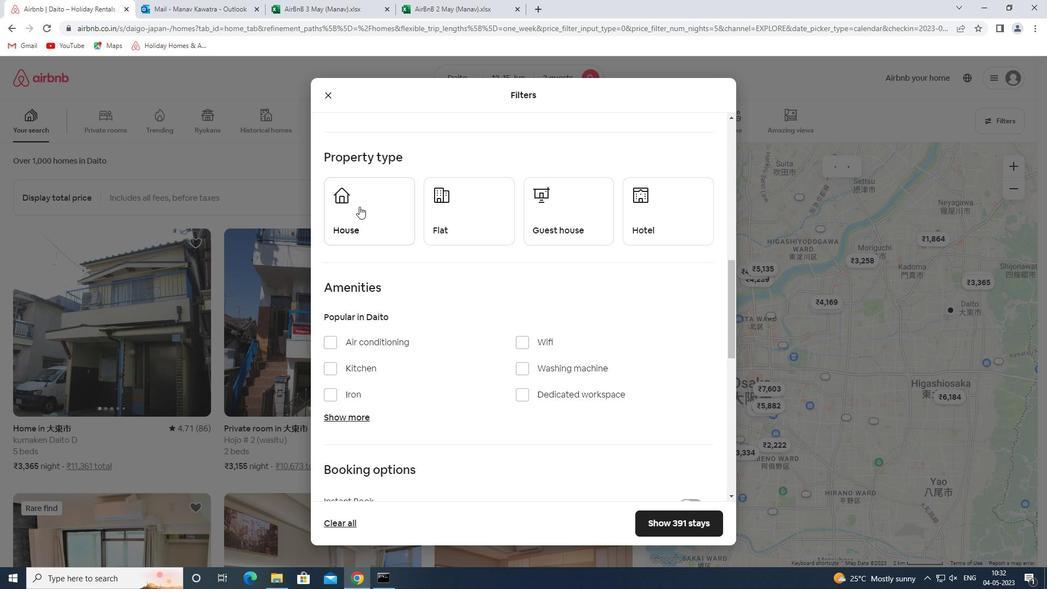 
Action: Mouse pressed left at (350, 210)
Screenshot: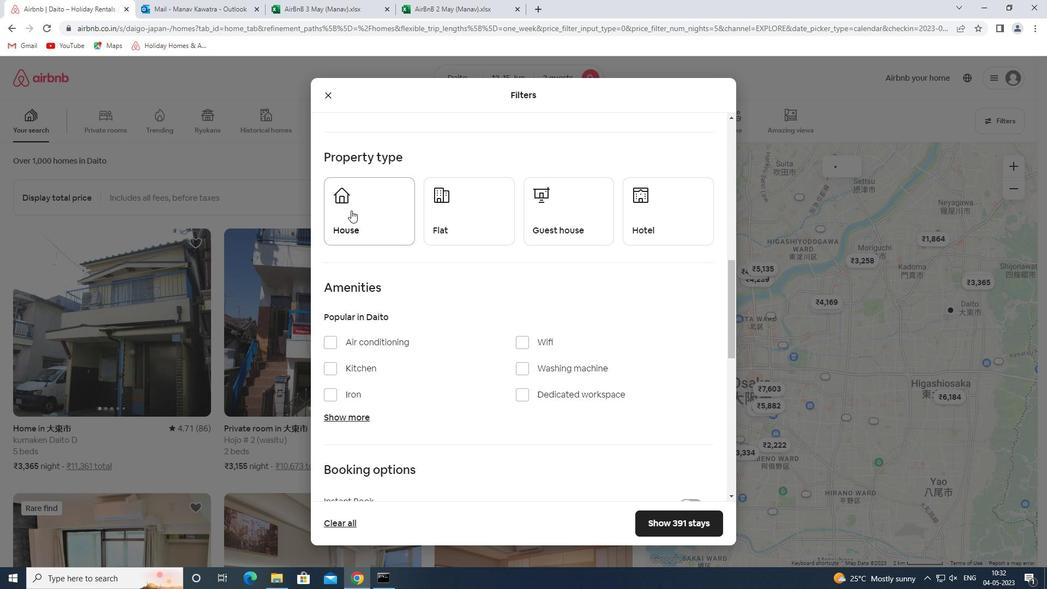 
Action: Mouse moved to (458, 215)
Screenshot: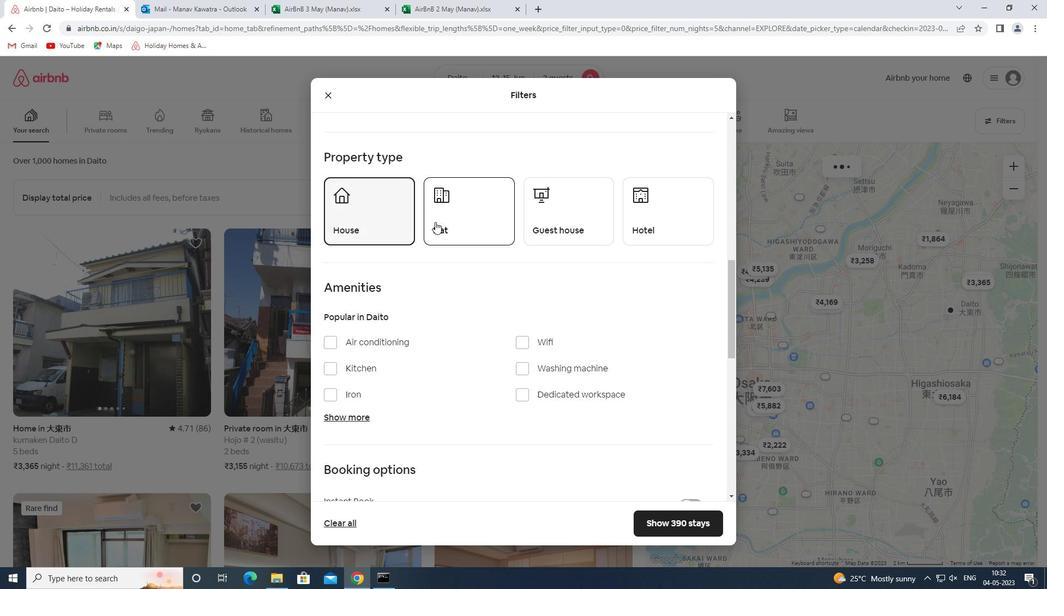 
Action: Mouse pressed left at (458, 215)
Screenshot: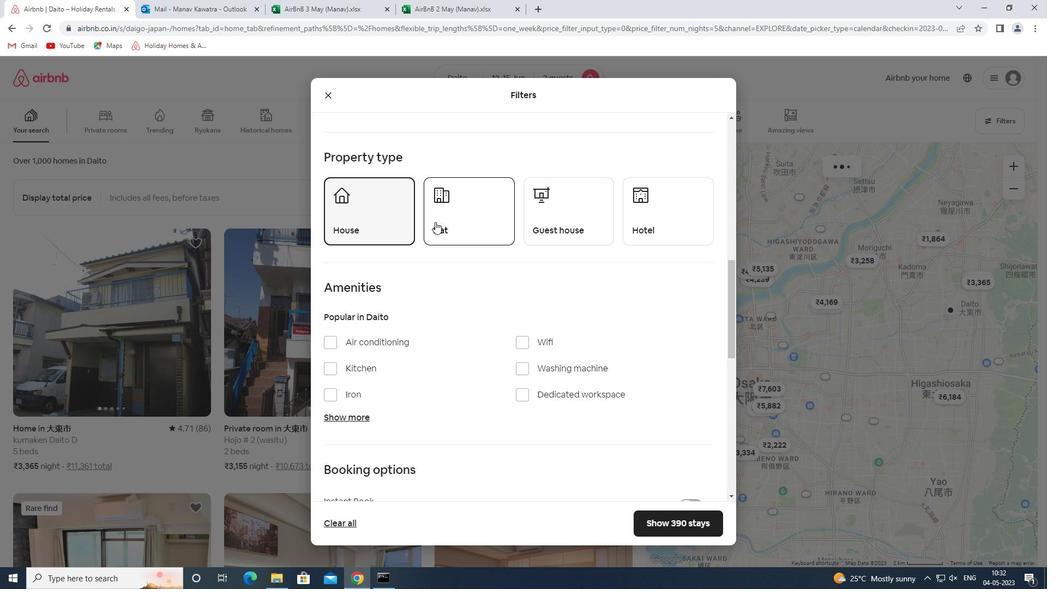 
Action: Mouse moved to (555, 220)
Screenshot: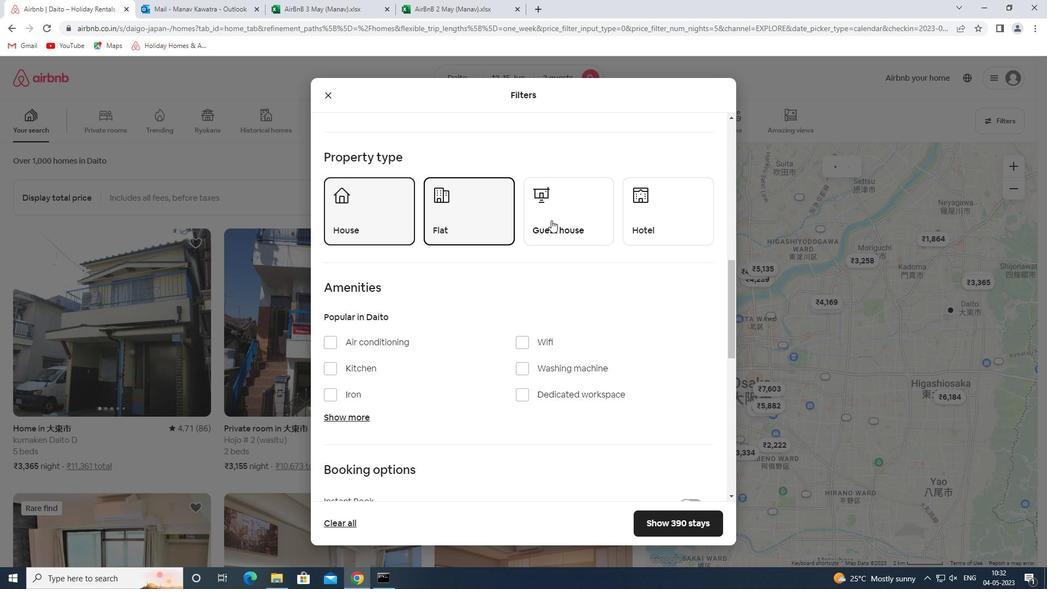 
Action: Mouse pressed left at (555, 220)
Screenshot: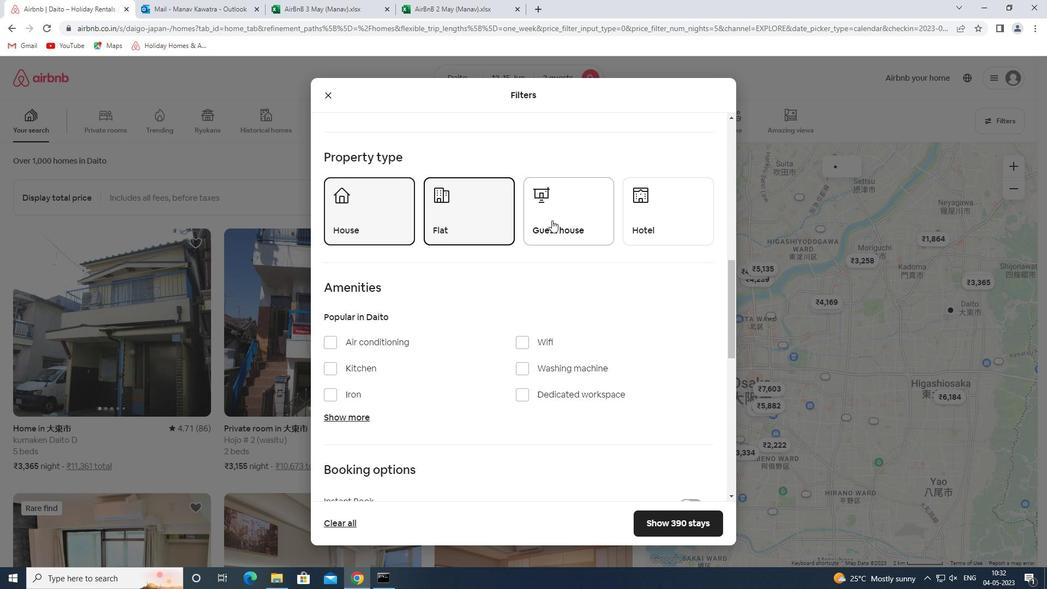 
Action: Mouse moved to (670, 218)
Screenshot: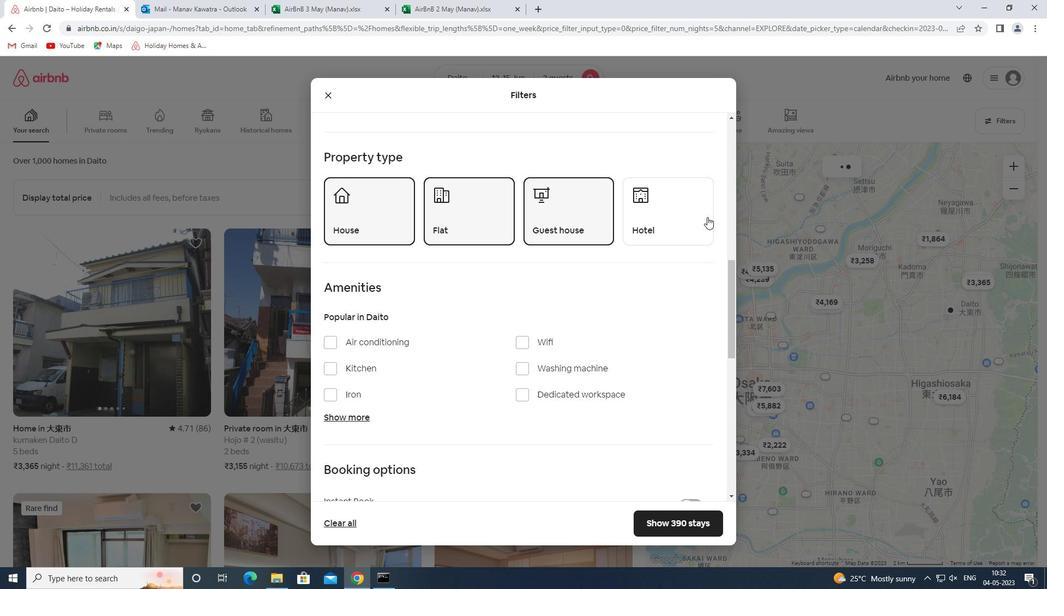 
Action: Mouse pressed left at (670, 218)
Screenshot: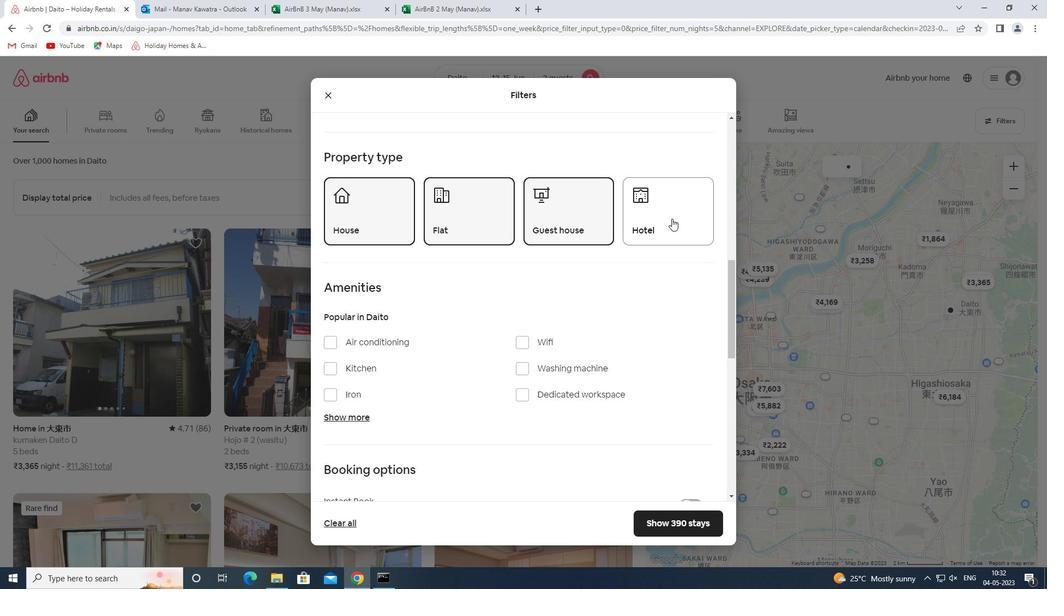 
Action: Mouse moved to (454, 355)
Screenshot: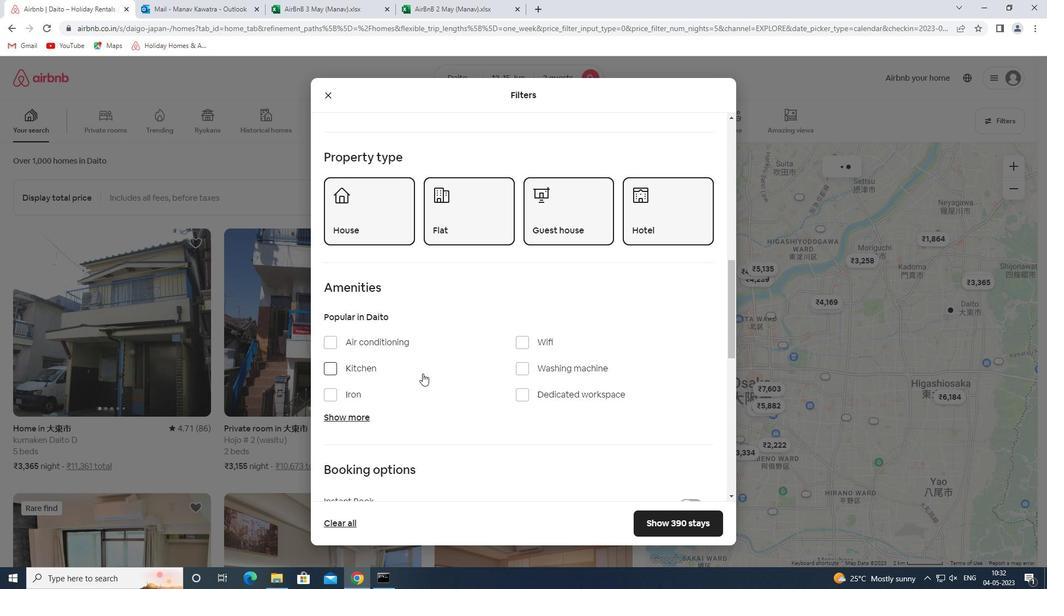 
Action: Mouse scrolled (454, 355) with delta (0, 0)
Screenshot: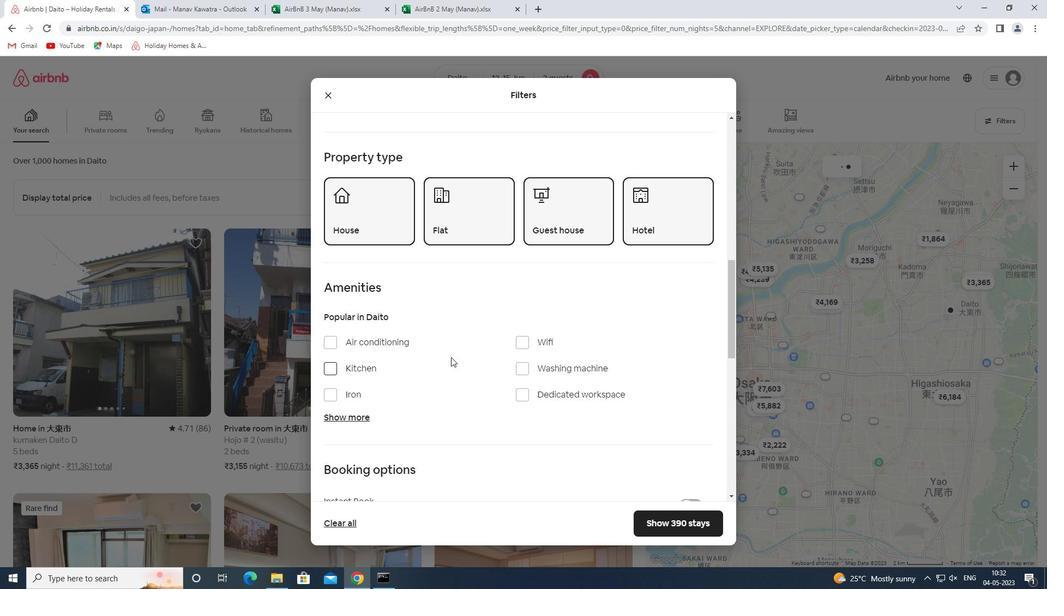 
Action: Mouse scrolled (454, 355) with delta (0, 0)
Screenshot: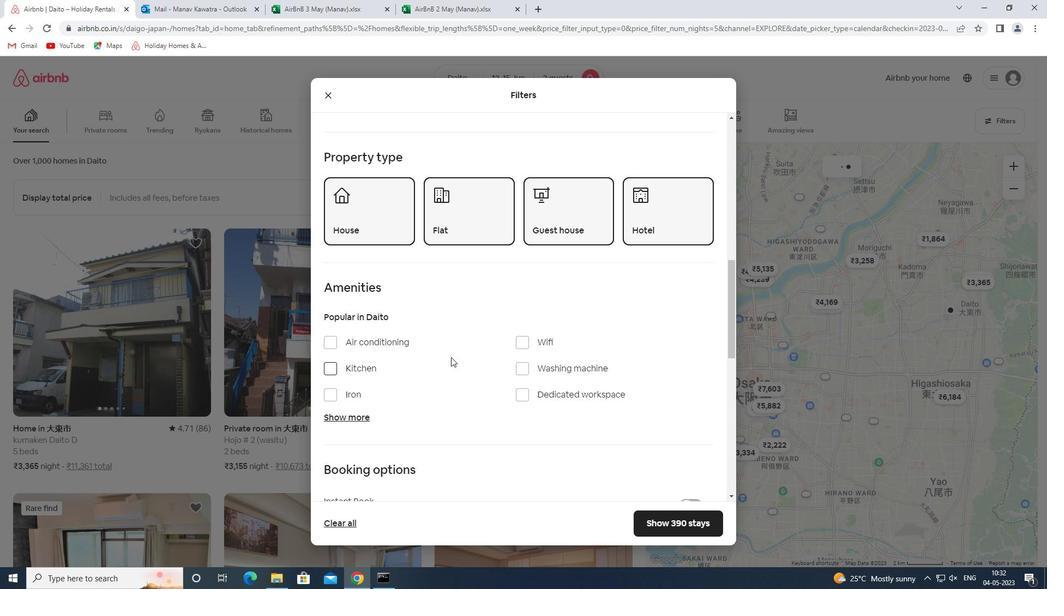 
Action: Mouse scrolled (454, 355) with delta (0, 0)
Screenshot: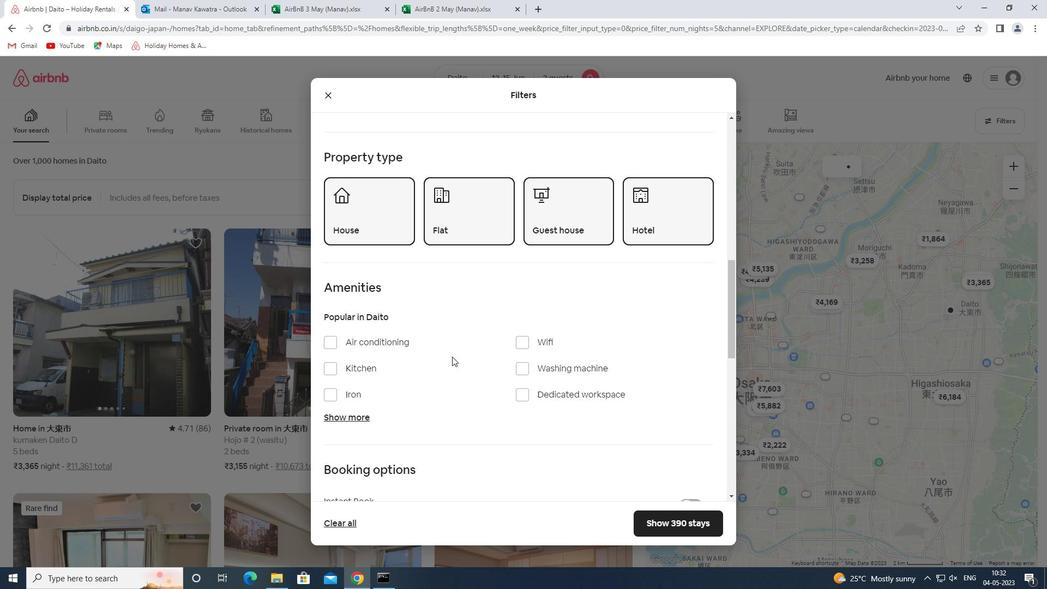
Action: Mouse scrolled (454, 355) with delta (0, 0)
Screenshot: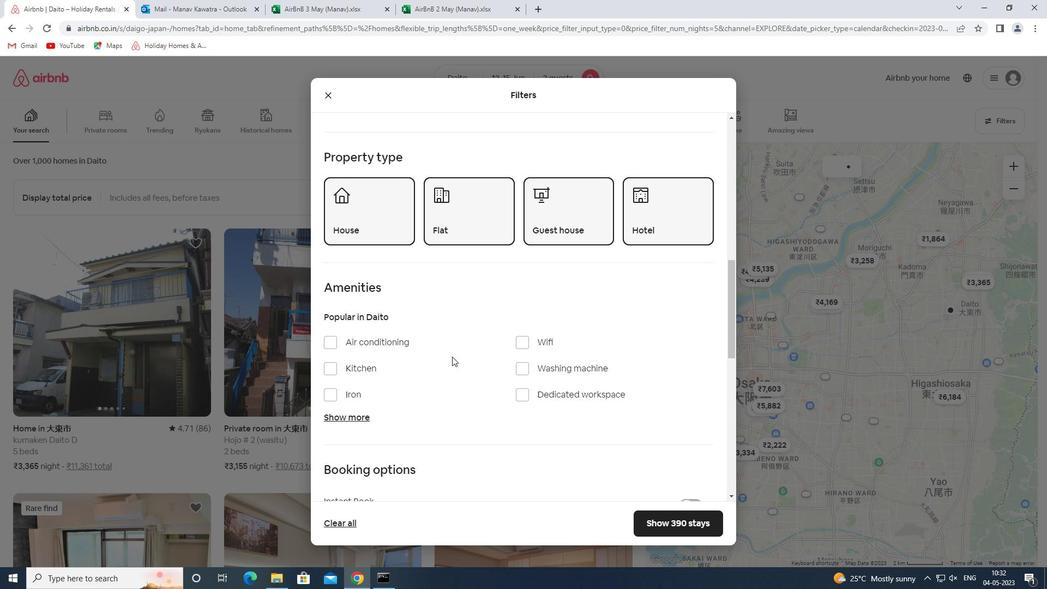 
Action: Mouse scrolled (454, 355) with delta (0, 0)
Screenshot: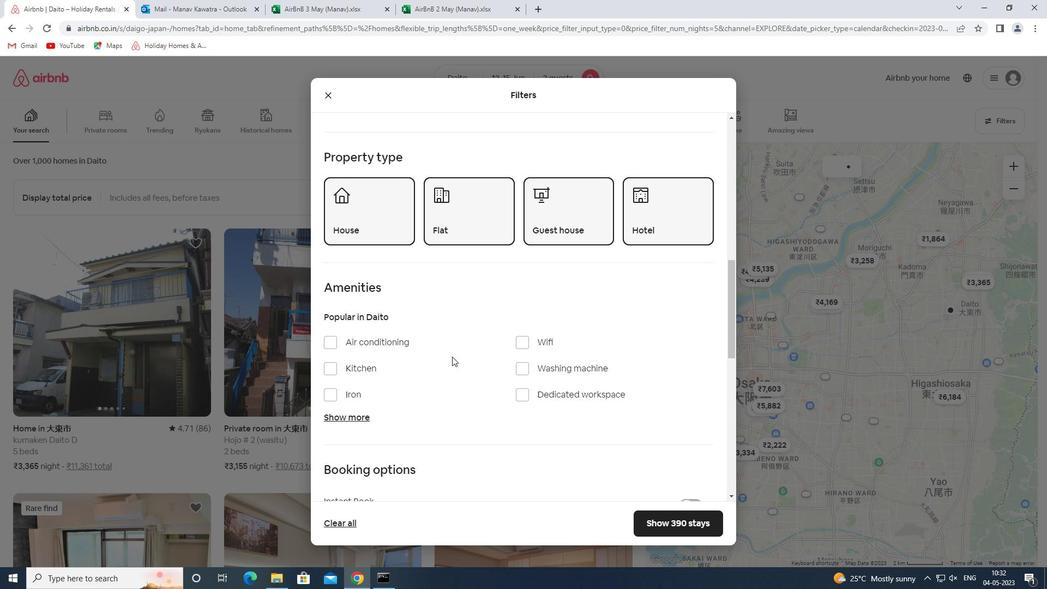 
Action: Mouse scrolled (454, 355) with delta (0, 0)
Screenshot: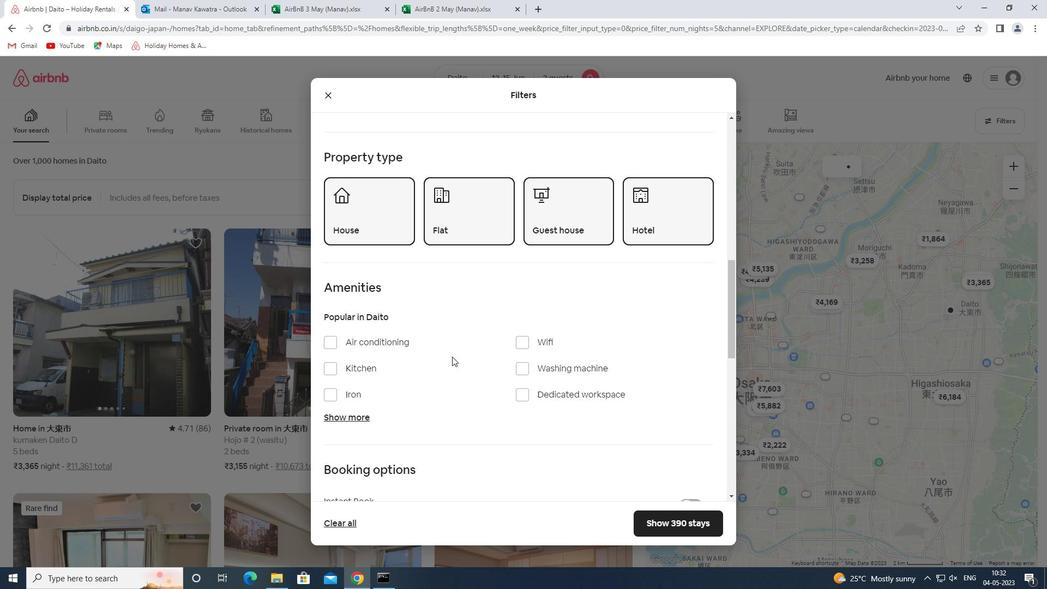 
Action: Mouse moved to (686, 218)
Screenshot: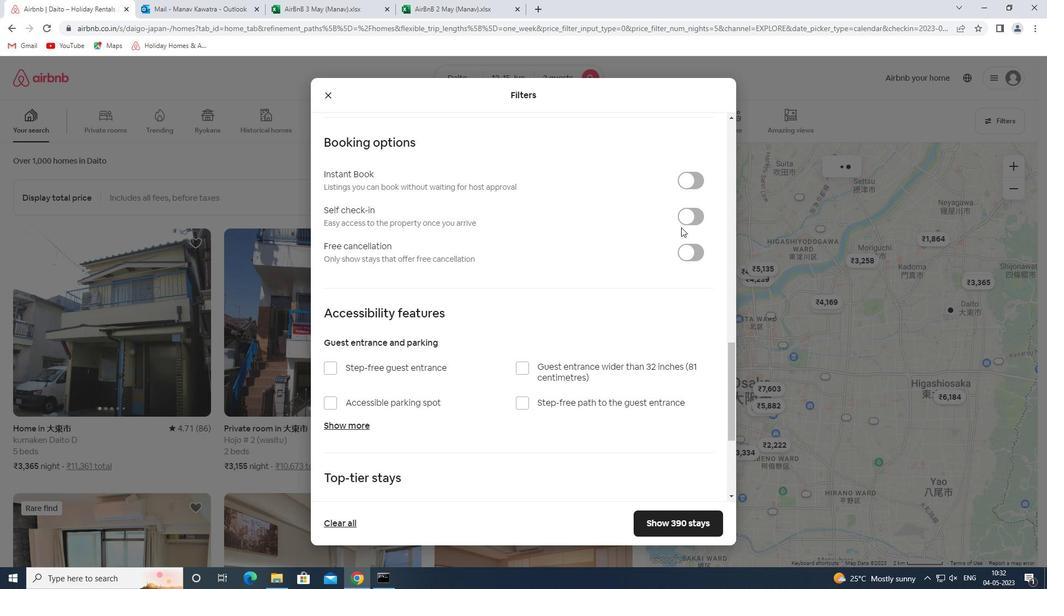 
Action: Mouse pressed left at (686, 218)
Screenshot: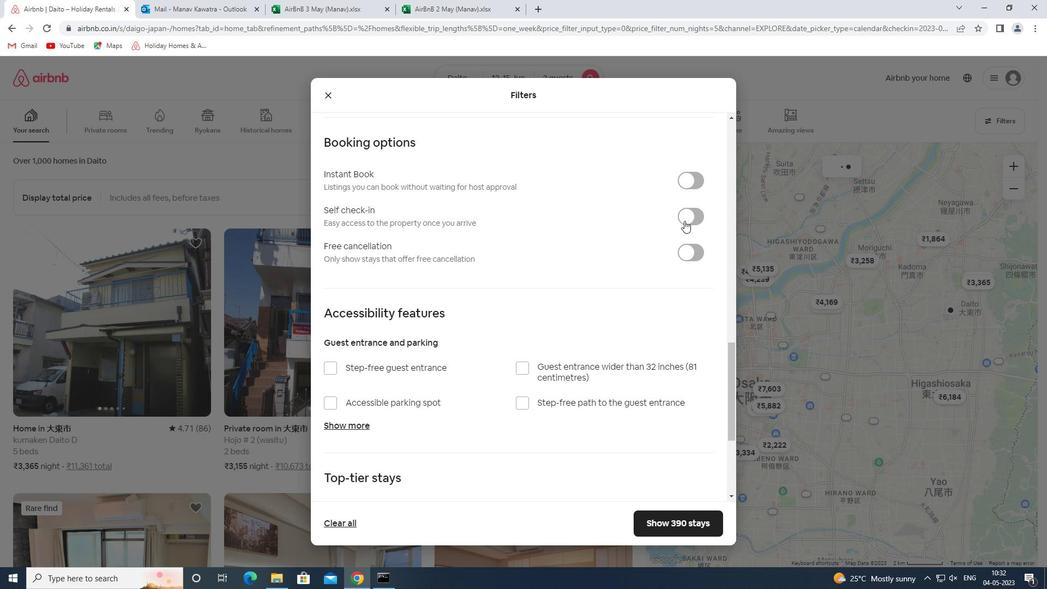 
Action: Mouse moved to (537, 270)
Screenshot: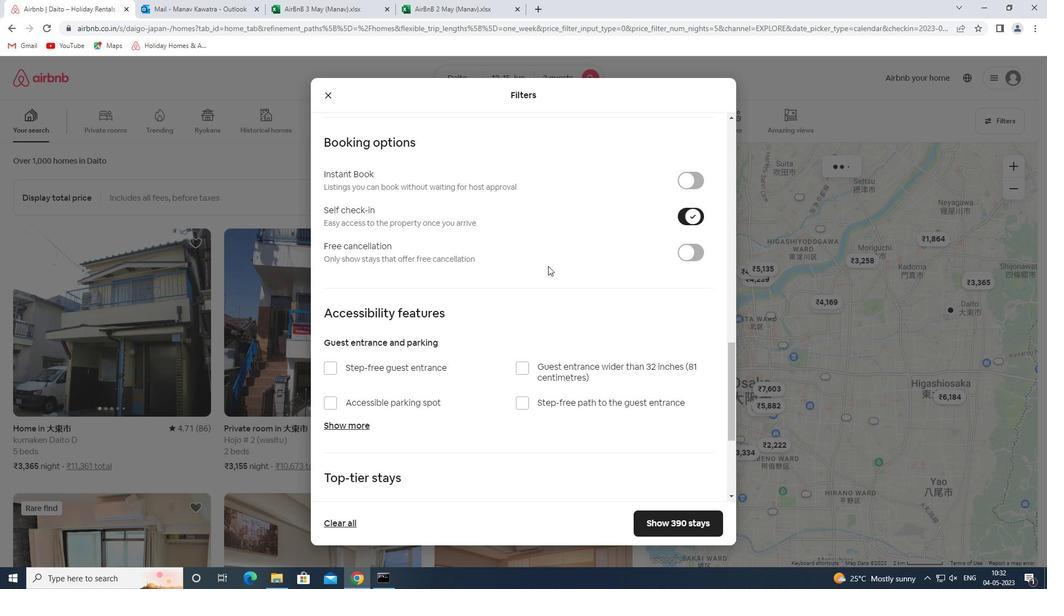 
Action: Mouse scrolled (537, 269) with delta (0, 0)
Screenshot: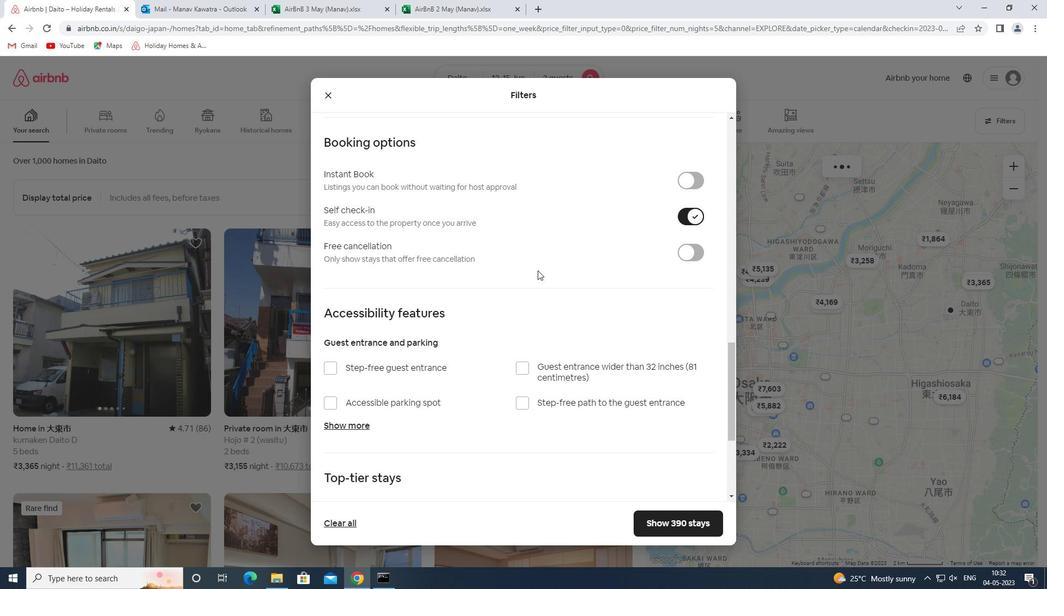 
Action: Mouse scrolled (537, 269) with delta (0, 0)
Screenshot: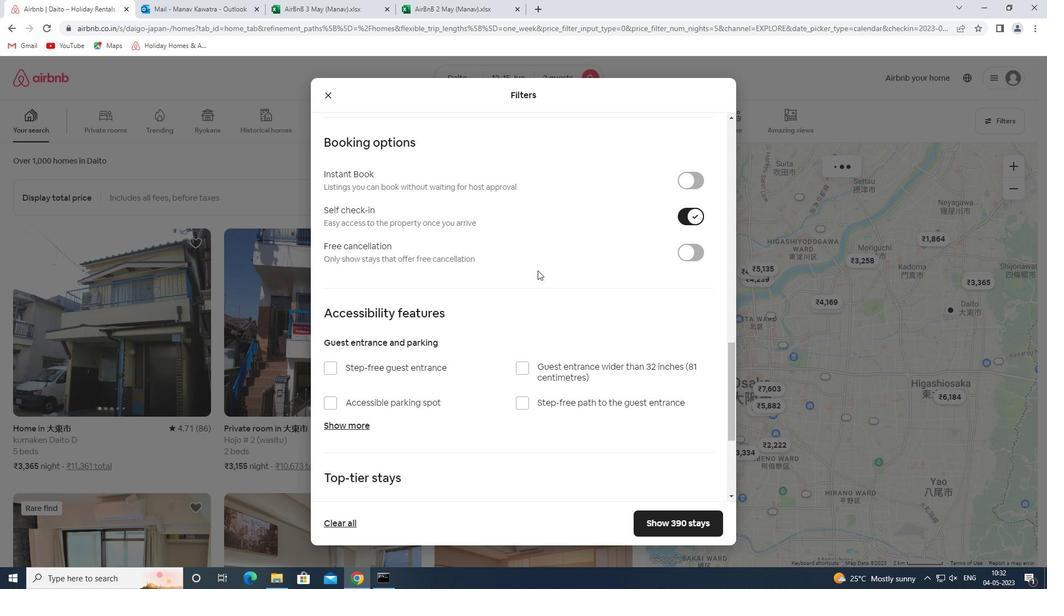 
Action: Mouse scrolled (537, 269) with delta (0, 0)
Screenshot: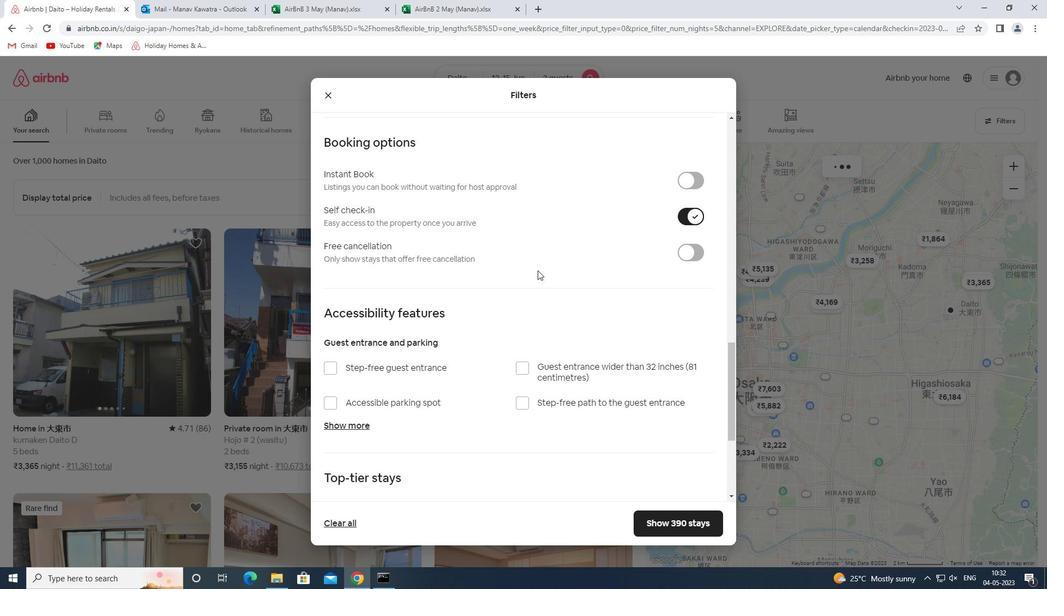 
Action: Mouse scrolled (537, 269) with delta (0, 0)
Screenshot: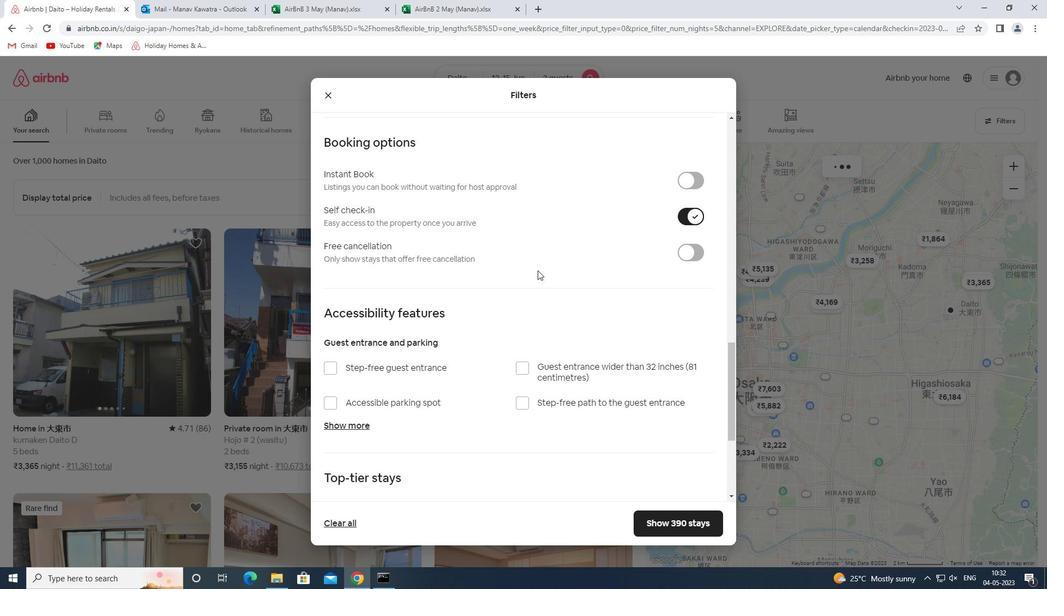 
Action: Mouse moved to (536, 270)
Screenshot: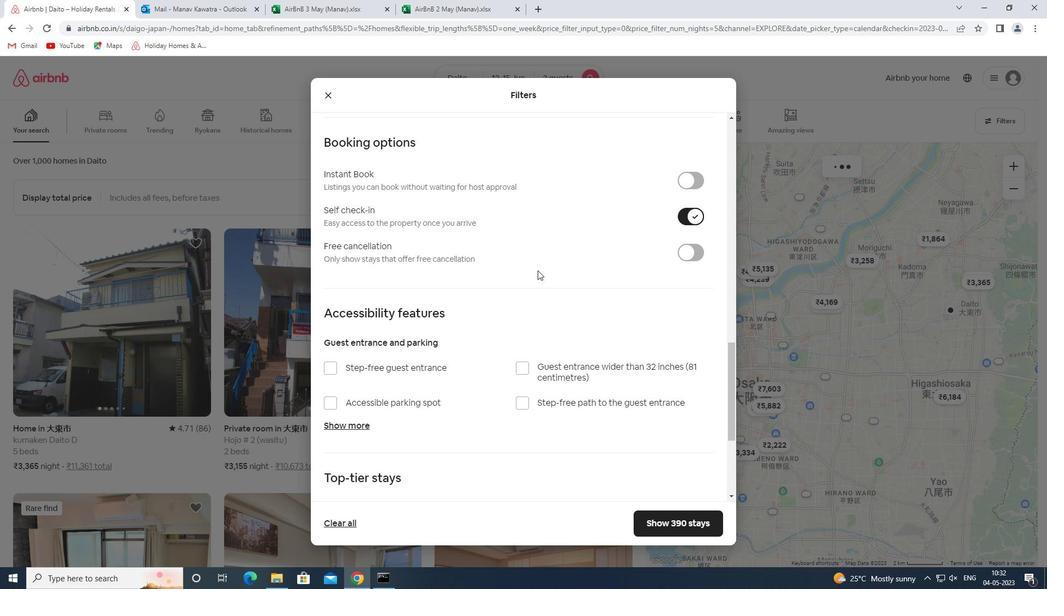 
Action: Mouse scrolled (536, 269) with delta (0, 0)
Screenshot: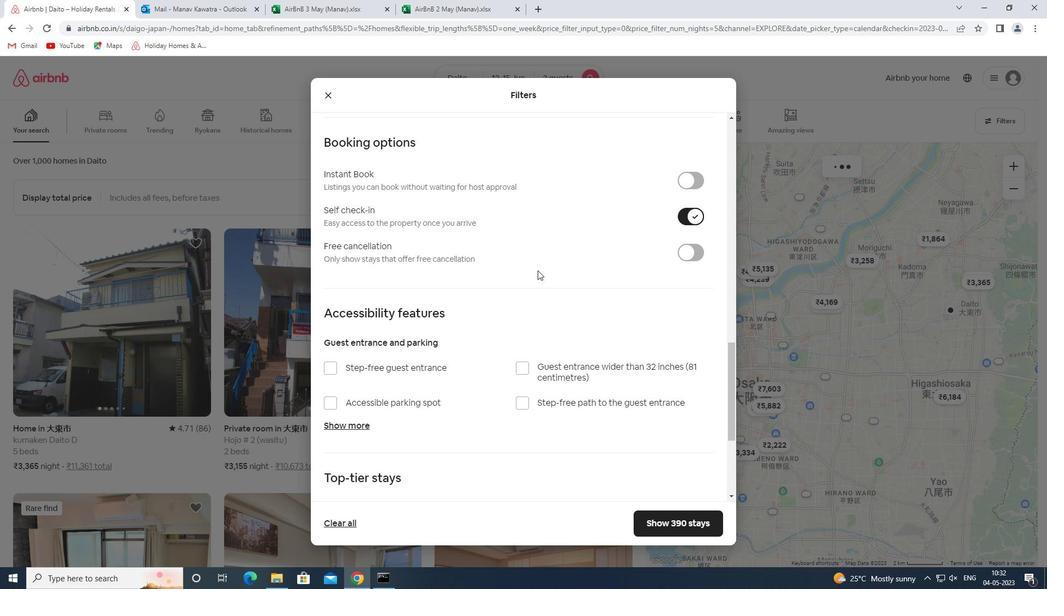 
Action: Mouse scrolled (536, 269) with delta (0, 0)
Screenshot: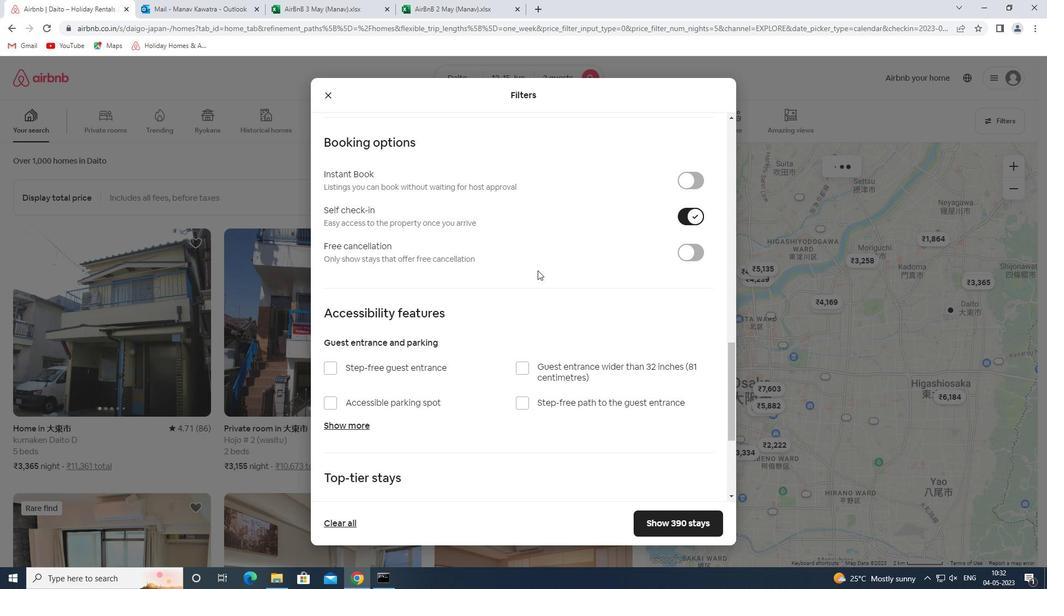 
Action: Mouse moved to (363, 423)
Screenshot: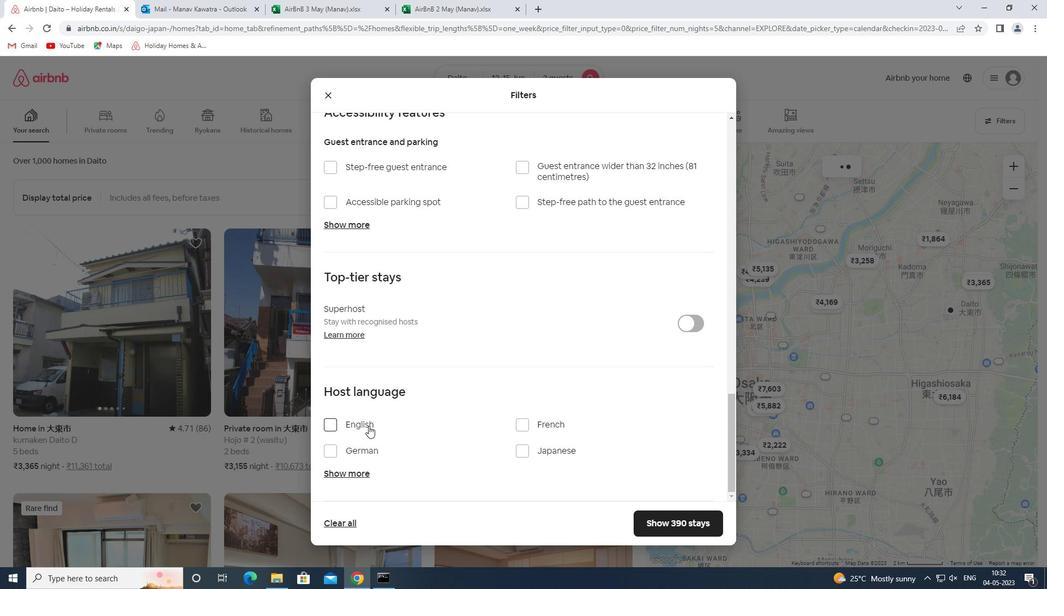 
Action: Mouse pressed left at (363, 423)
Screenshot: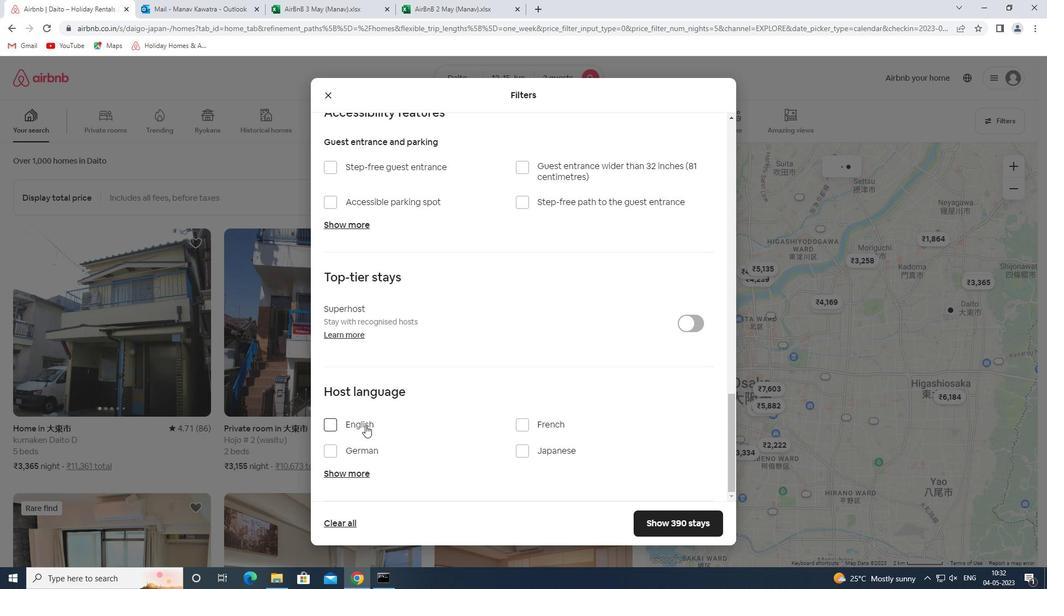 
Action: Mouse moved to (677, 518)
Screenshot: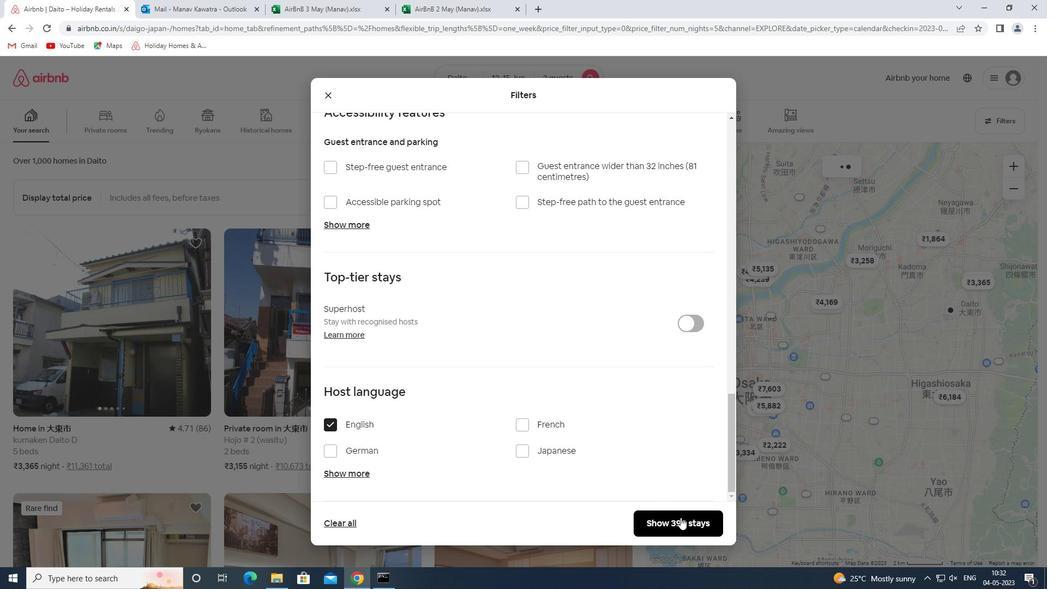 
Action: Mouse pressed left at (677, 518)
Screenshot: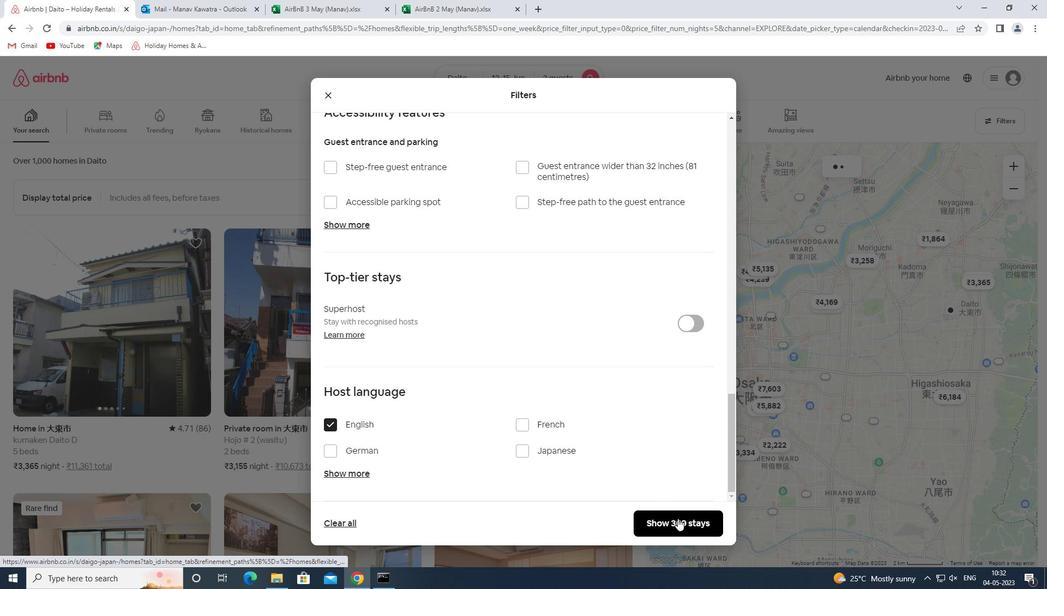 
Action: Mouse moved to (677, 518)
Screenshot: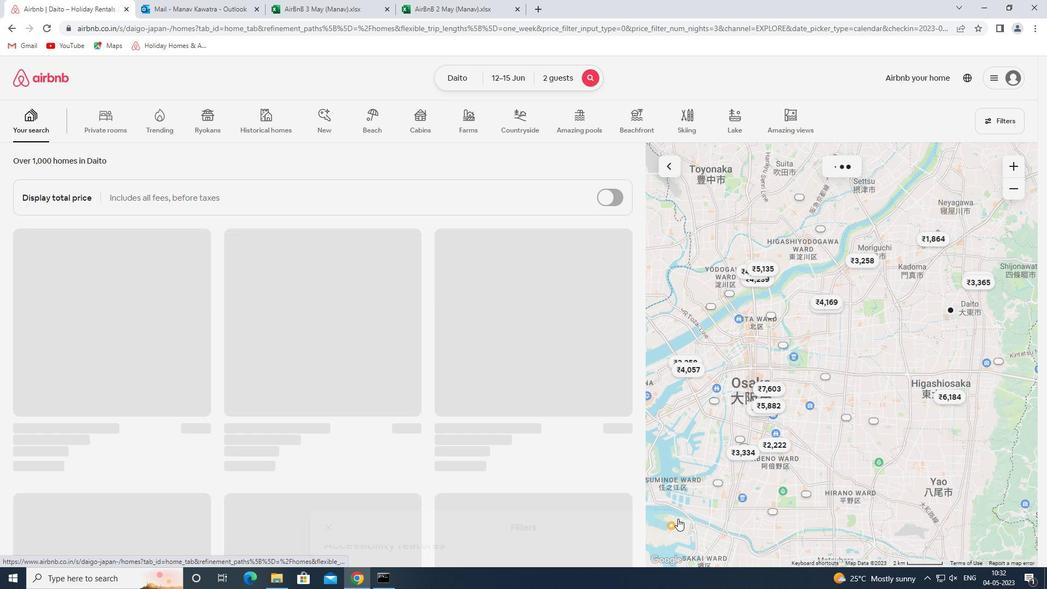 
